 Task: Search one way flight ticket for 1 adult, 6 children, 1 infant in seat and 1 infant on lap in business from Boise: Boise Airport (boise Air Terminal) (gowen Field) to Indianapolis: Indianapolis International Airport on 8-5-2023. Choice of flights is Alaska. Number of bags: 2 carry on bags. Price is upto 30000. Outbound departure time preference is 7:15.
Action: Mouse moved to (307, 308)
Screenshot: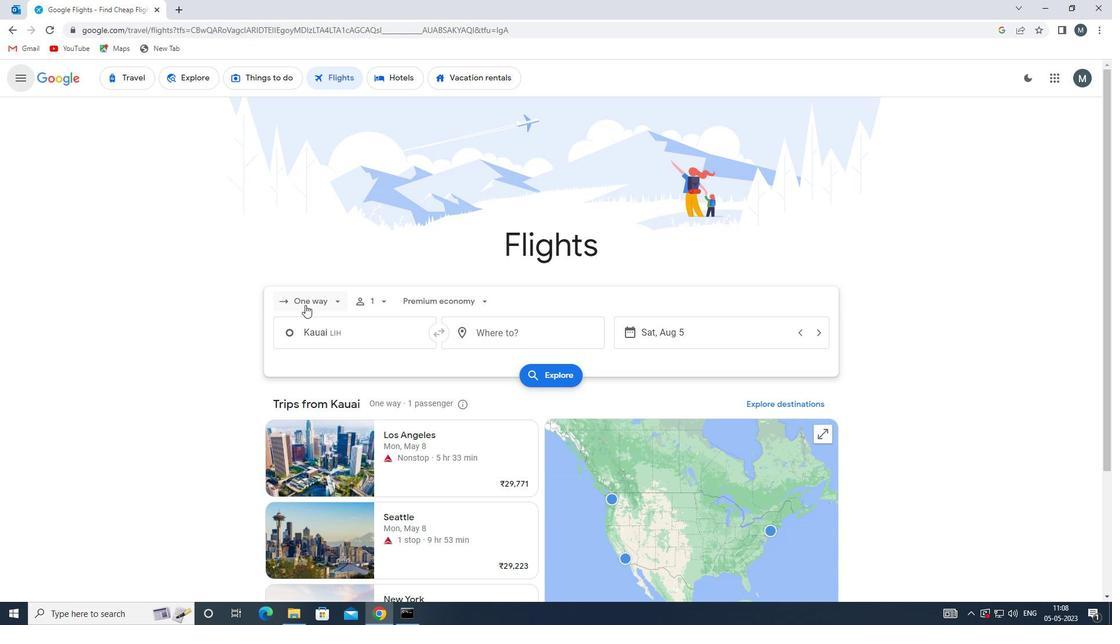 
Action: Mouse pressed left at (307, 308)
Screenshot: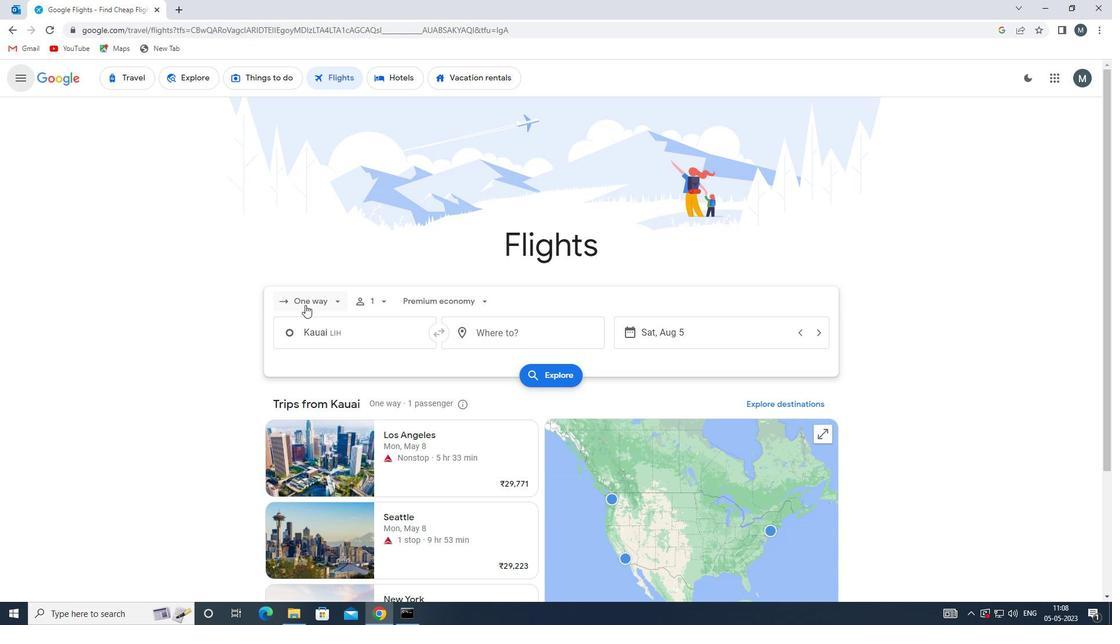 
Action: Mouse moved to (324, 354)
Screenshot: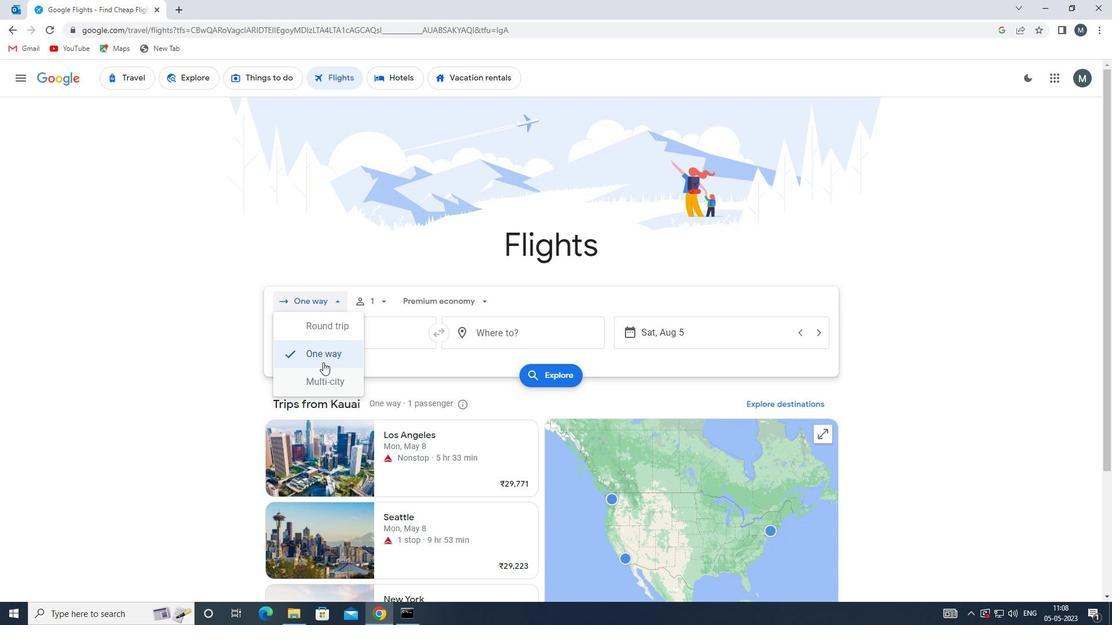 
Action: Mouse pressed left at (324, 354)
Screenshot: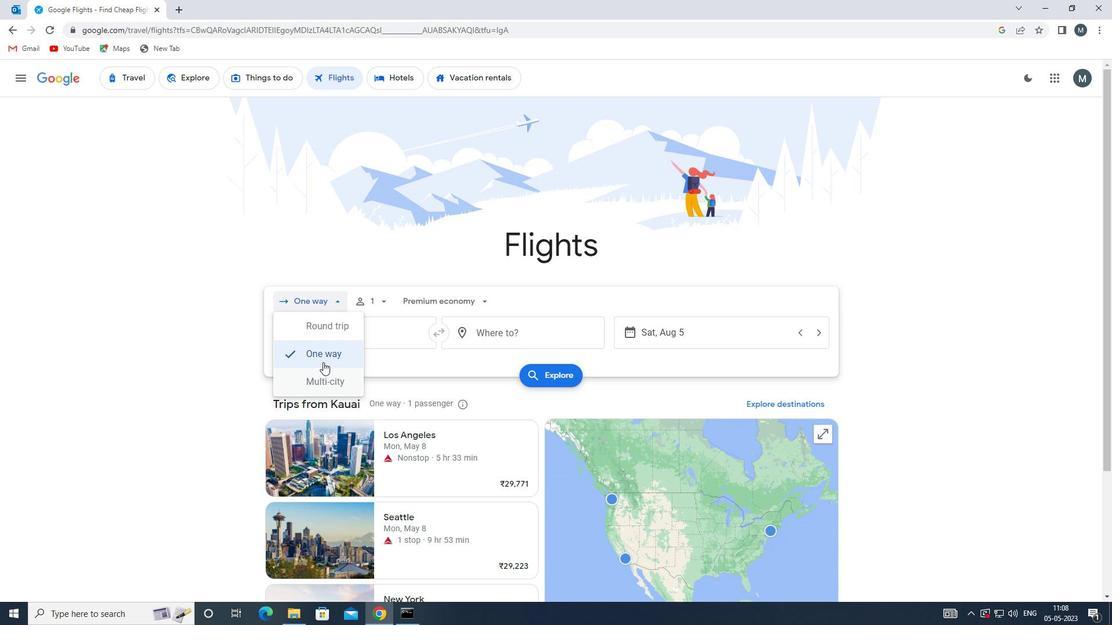
Action: Mouse moved to (374, 296)
Screenshot: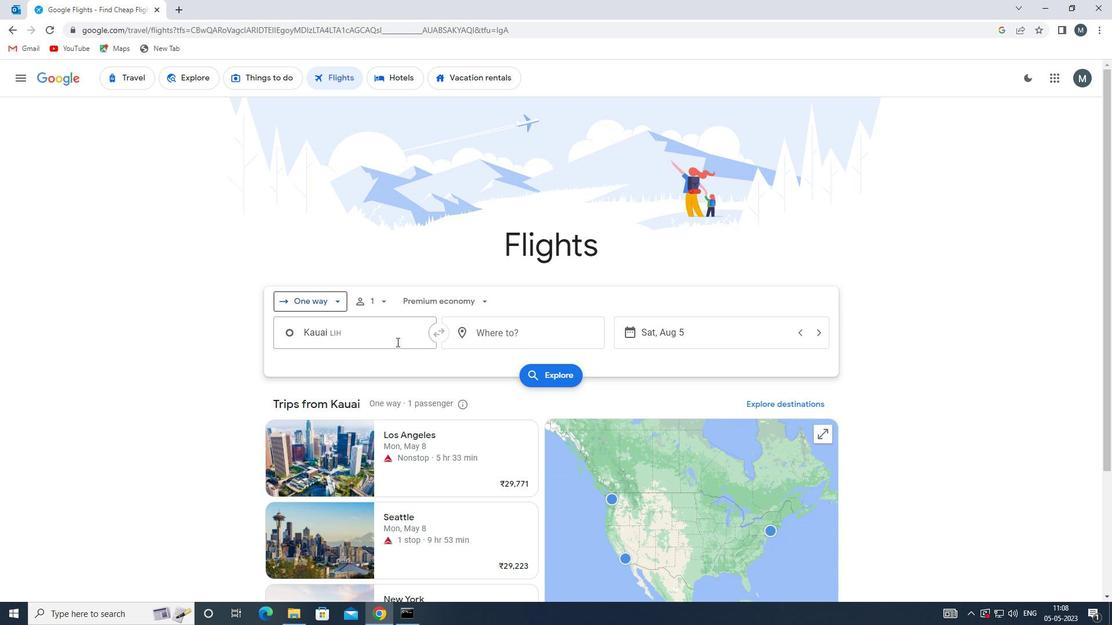 
Action: Mouse pressed left at (374, 296)
Screenshot: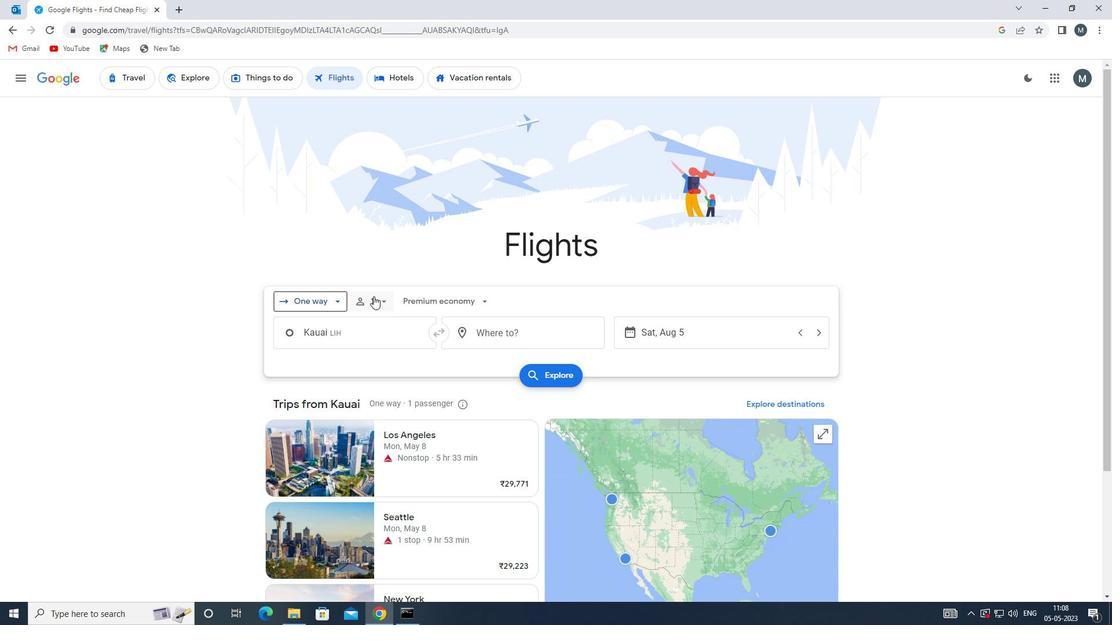 
Action: Mouse moved to (477, 360)
Screenshot: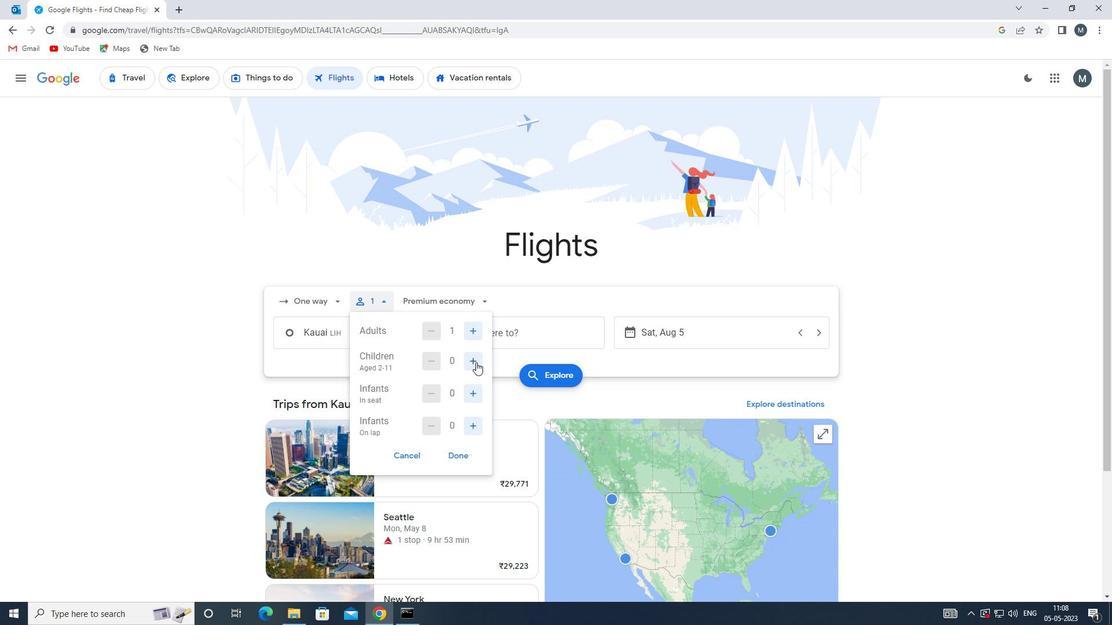 
Action: Mouse pressed left at (477, 360)
Screenshot: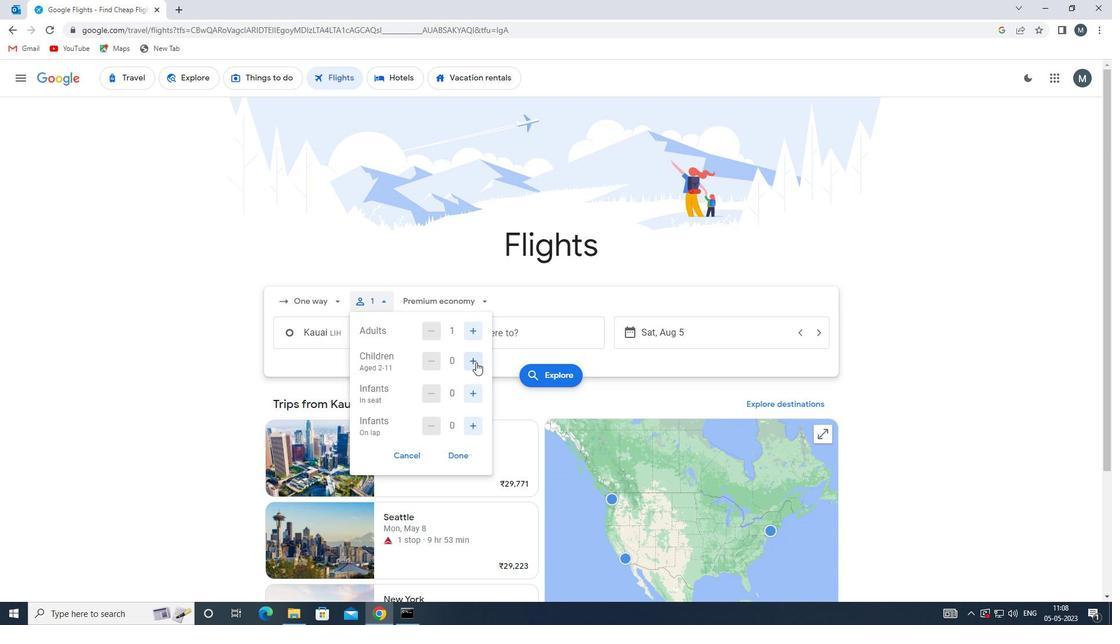 
Action: Mouse pressed left at (477, 360)
Screenshot: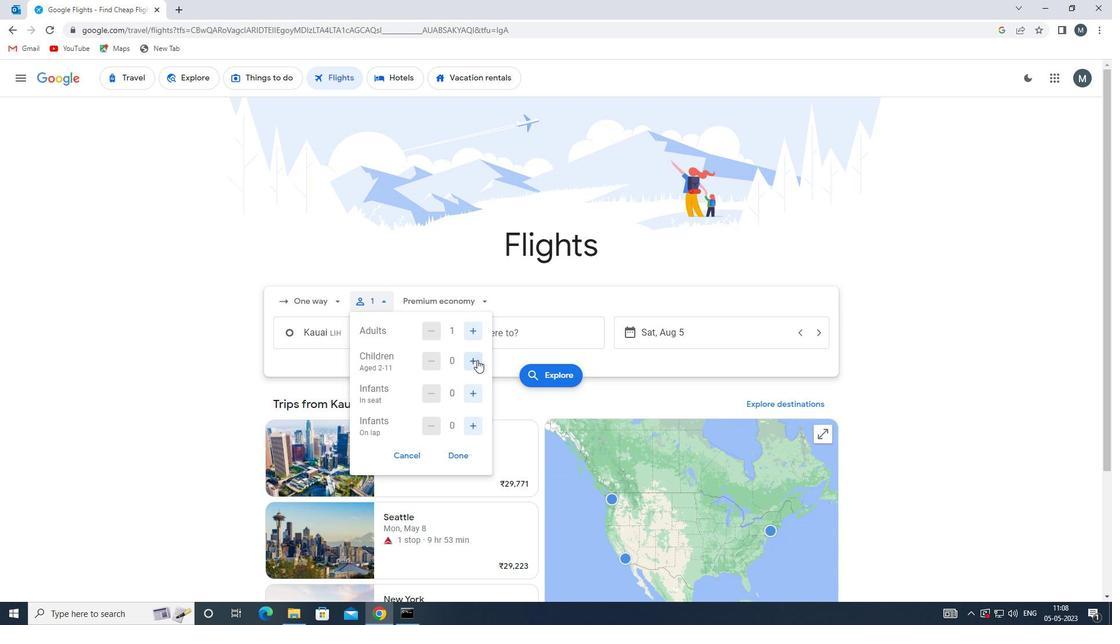 
Action: Mouse pressed left at (477, 360)
Screenshot: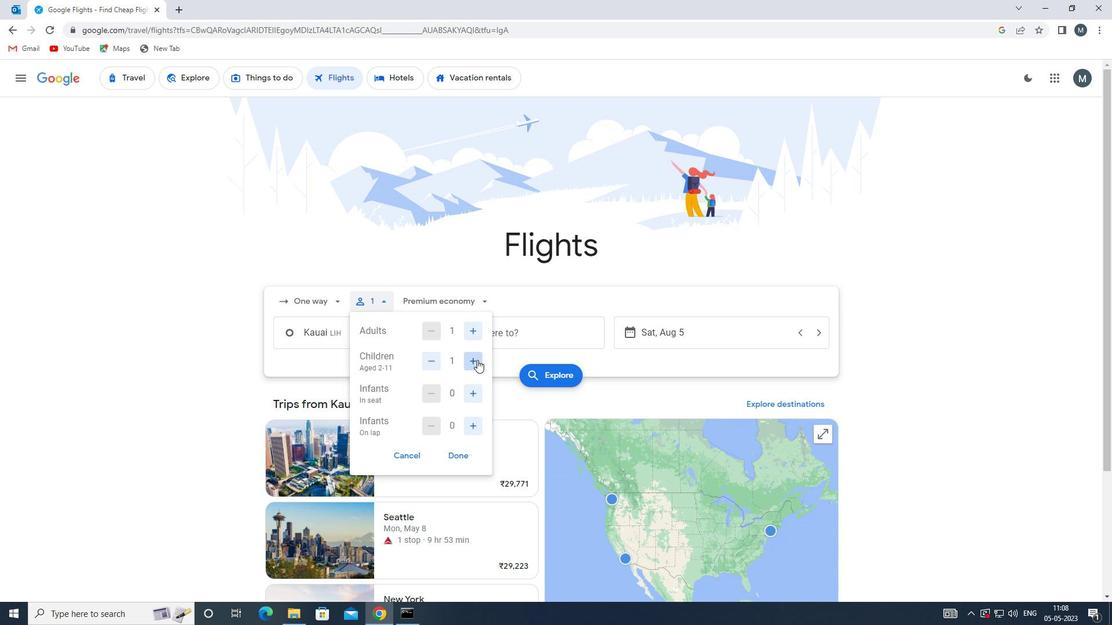 
Action: Mouse pressed left at (477, 360)
Screenshot: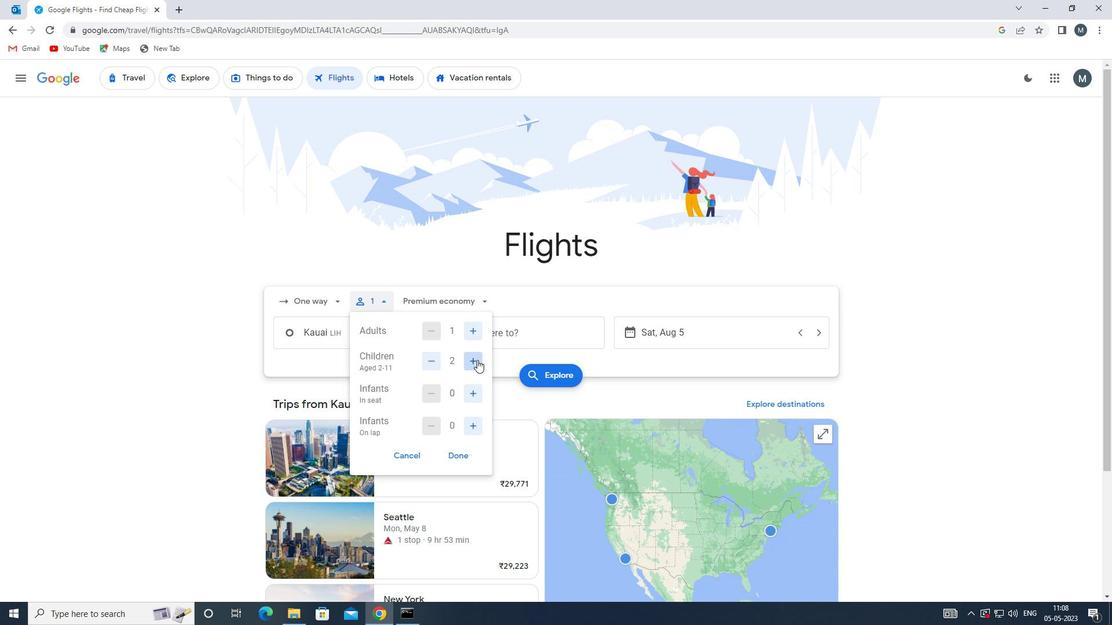 
Action: Mouse pressed left at (477, 360)
Screenshot: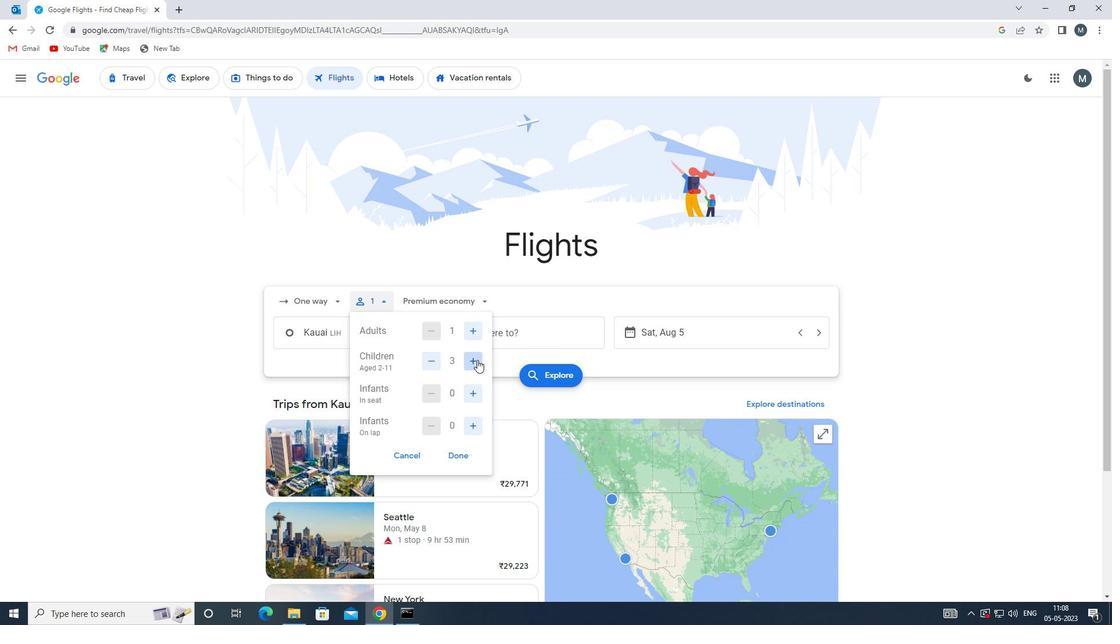 
Action: Mouse pressed left at (477, 360)
Screenshot: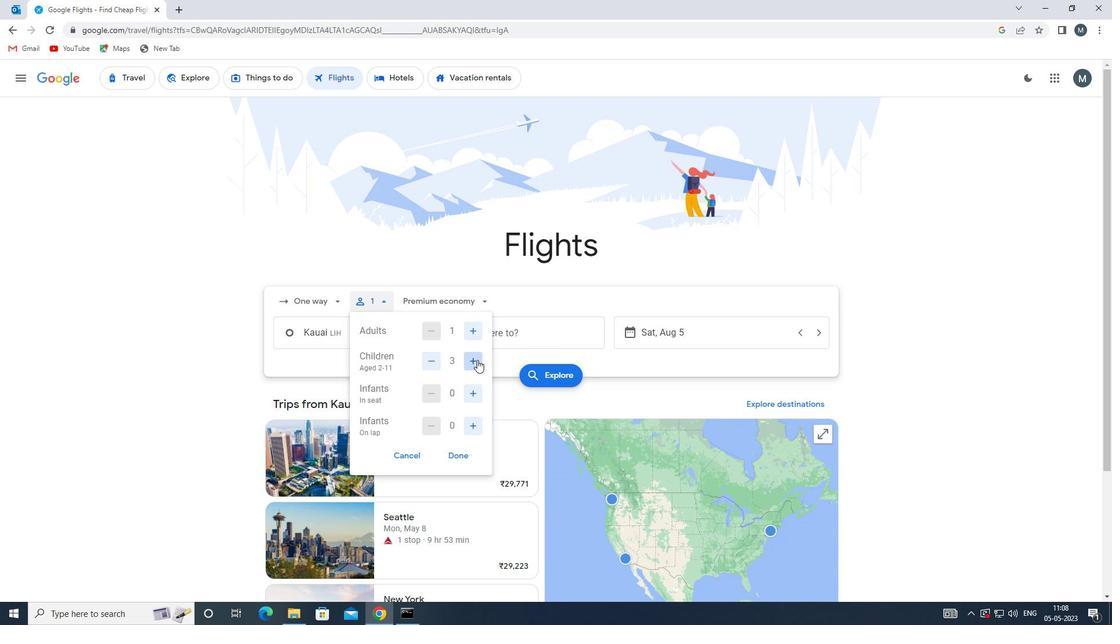
Action: Mouse moved to (478, 391)
Screenshot: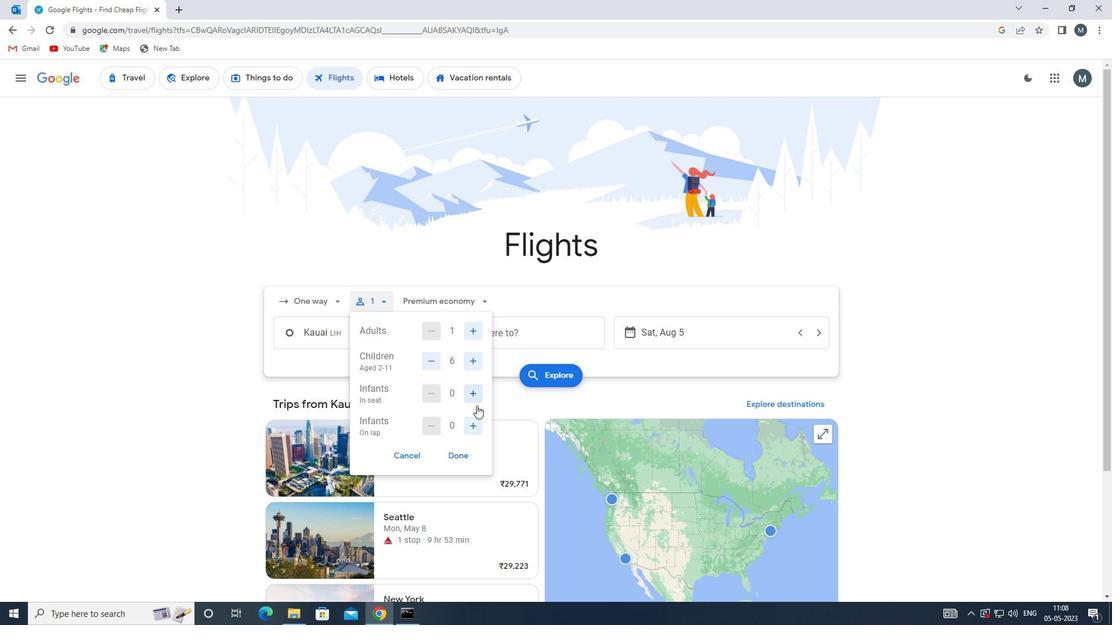 
Action: Mouse pressed left at (478, 391)
Screenshot: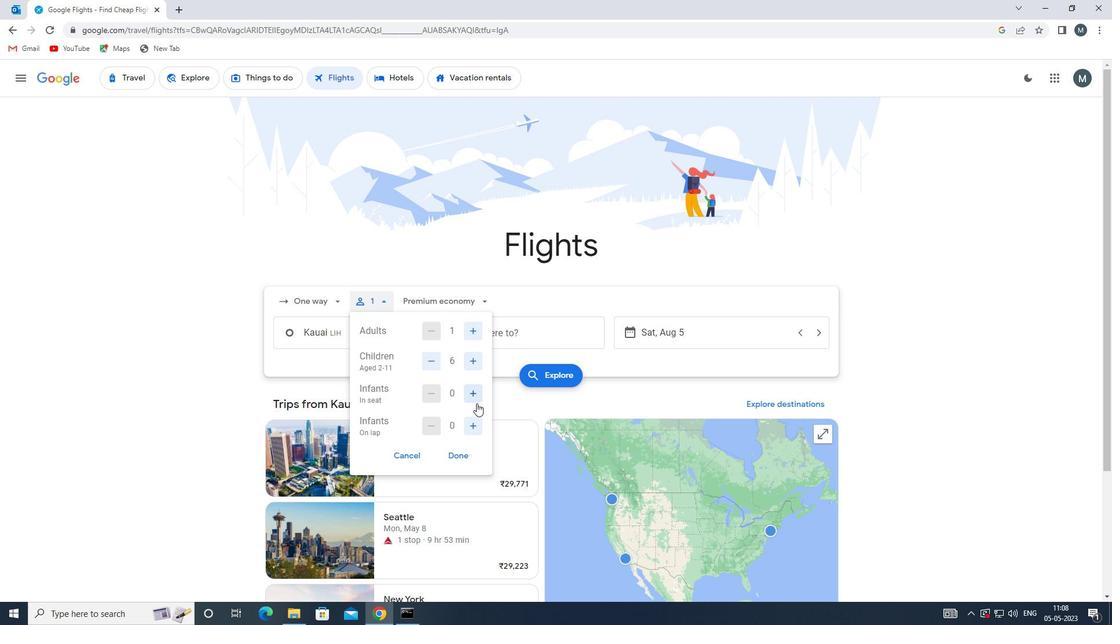 
Action: Mouse moved to (472, 427)
Screenshot: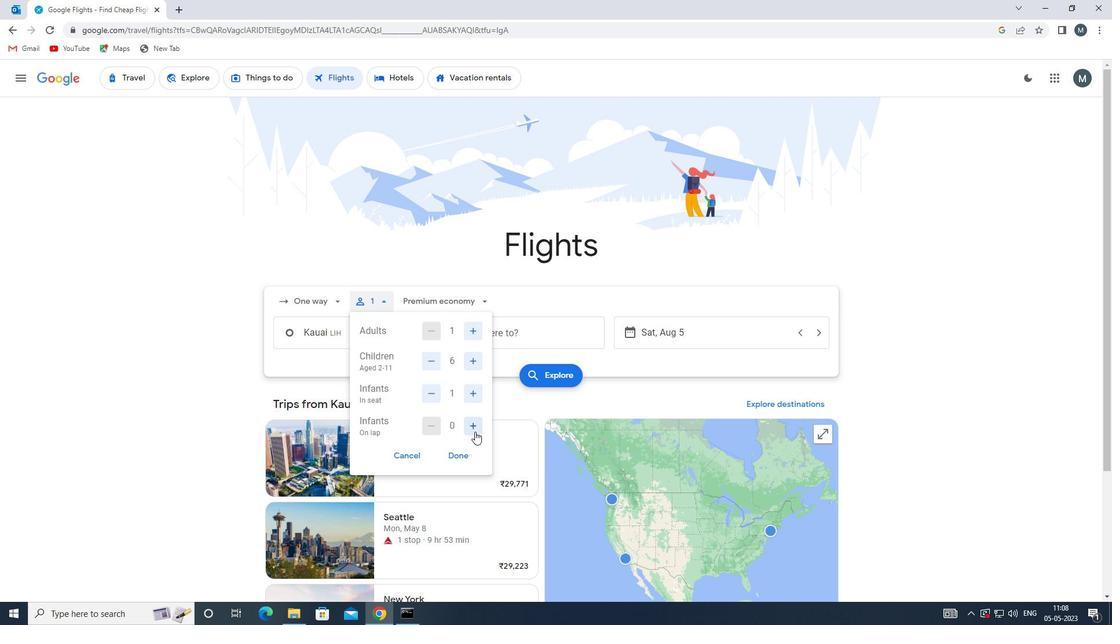 
Action: Mouse pressed left at (472, 427)
Screenshot: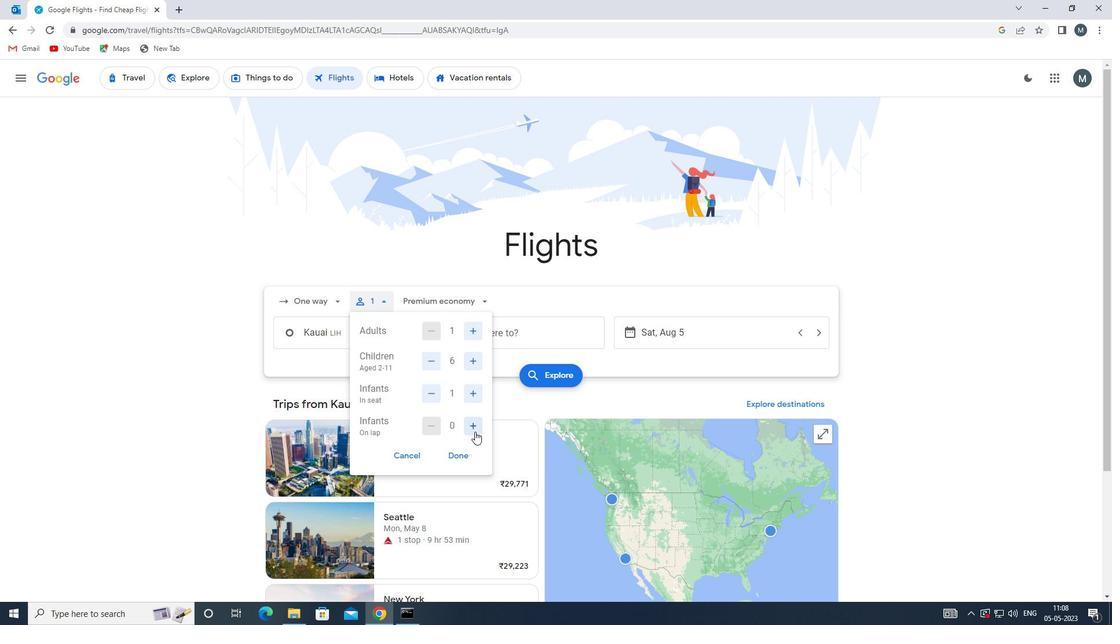
Action: Mouse moved to (460, 456)
Screenshot: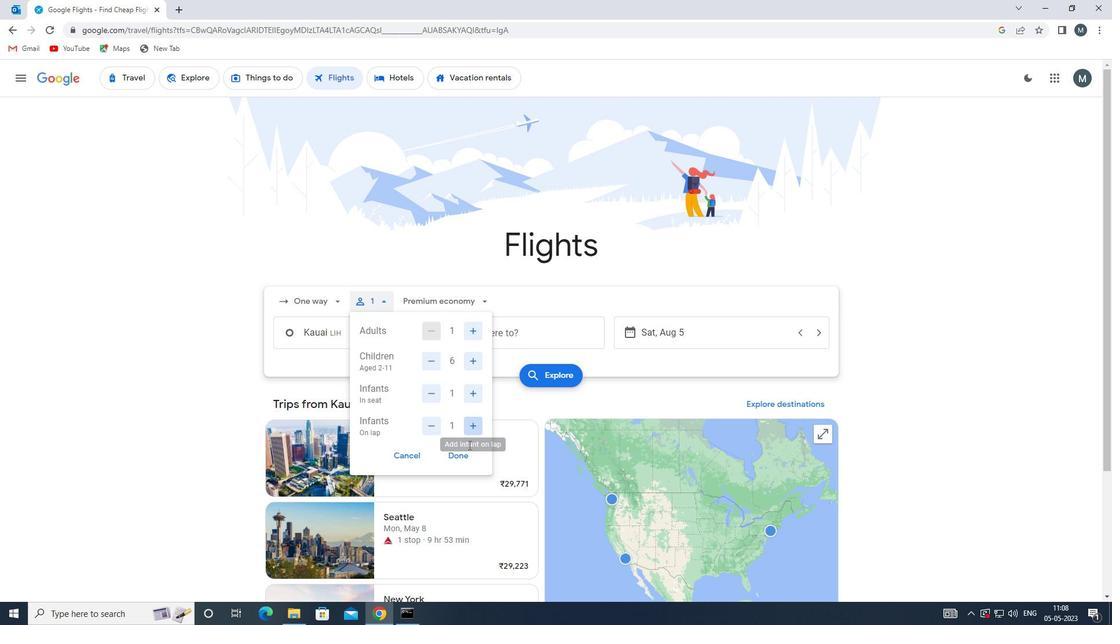 
Action: Mouse pressed left at (460, 456)
Screenshot: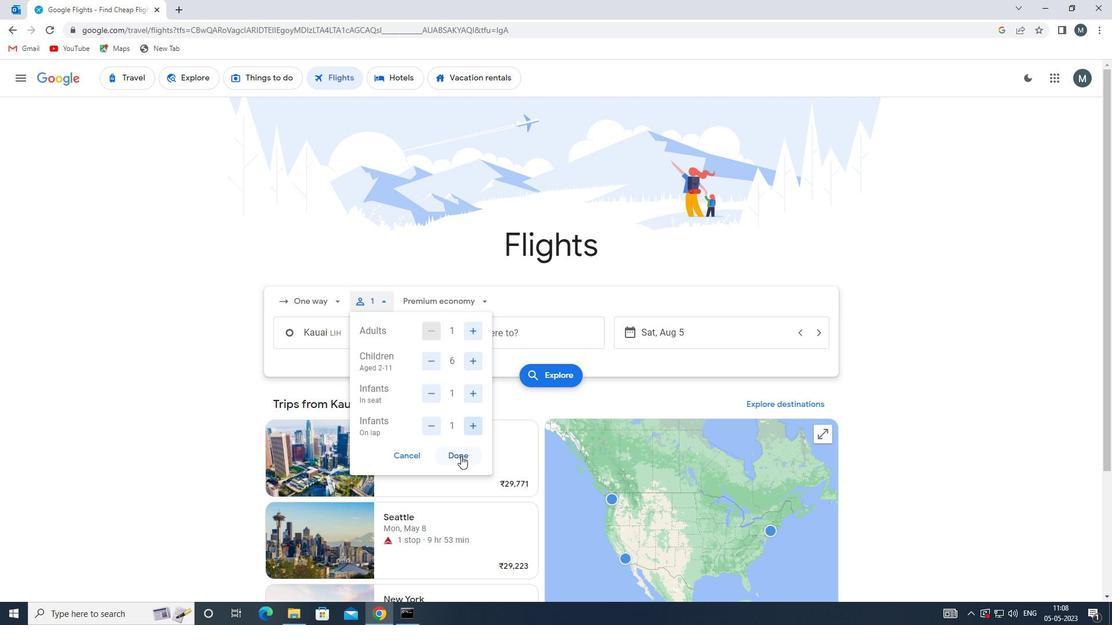 
Action: Mouse moved to (446, 297)
Screenshot: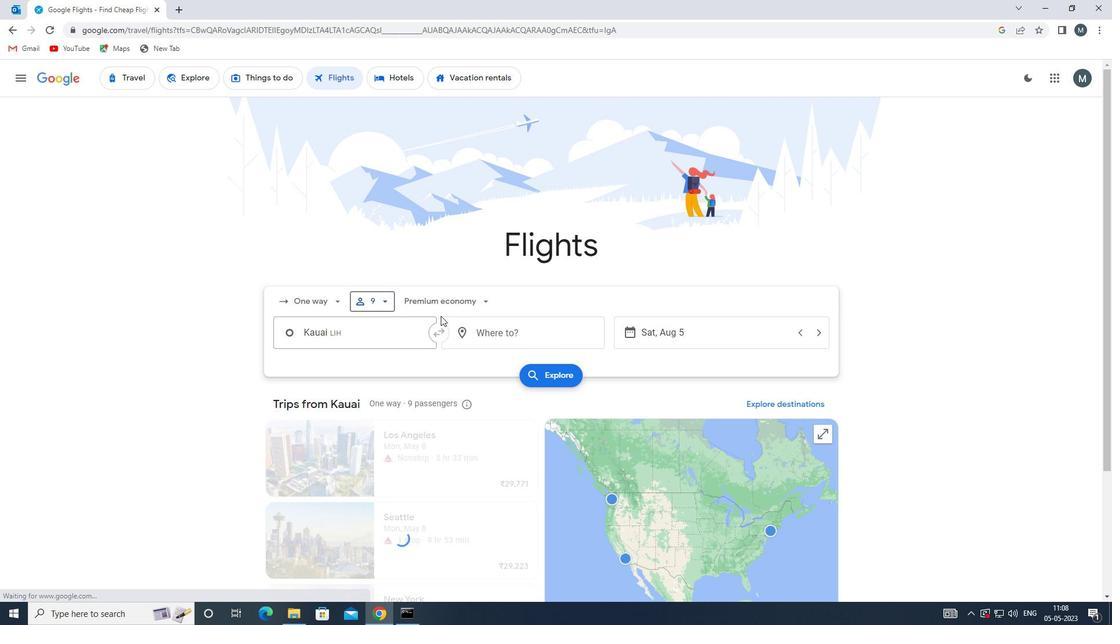
Action: Mouse pressed left at (446, 297)
Screenshot: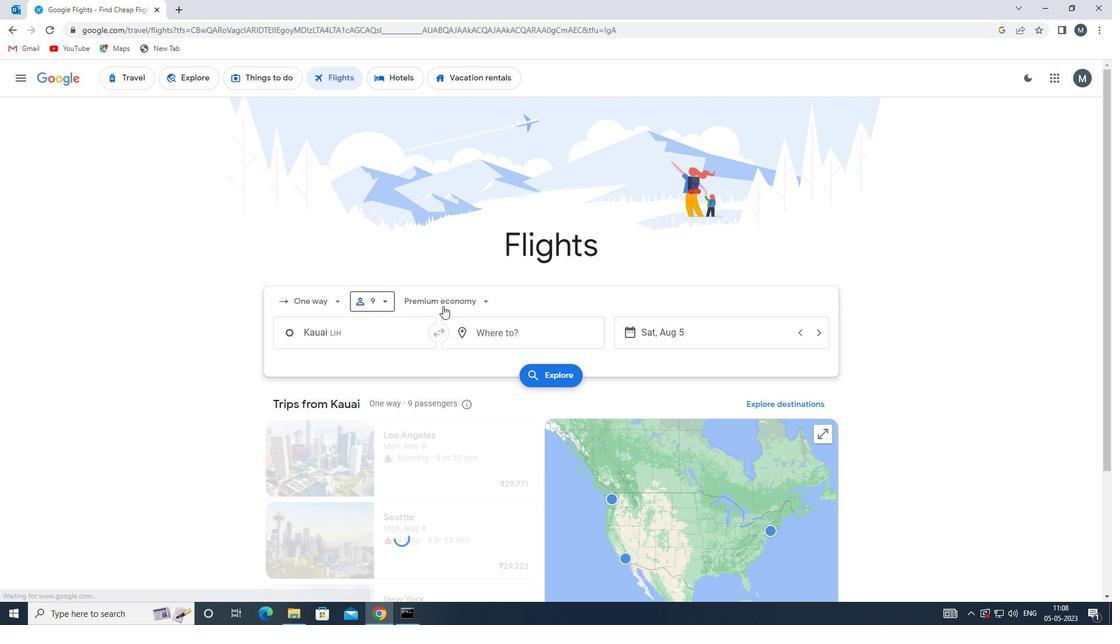 
Action: Mouse moved to (454, 380)
Screenshot: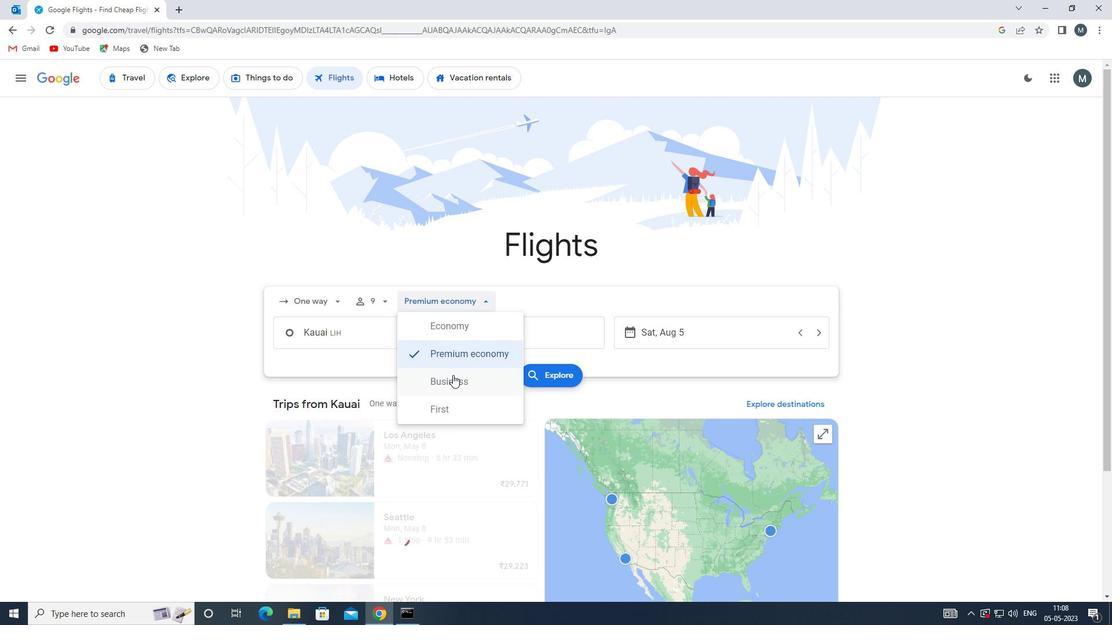 
Action: Mouse pressed left at (454, 380)
Screenshot: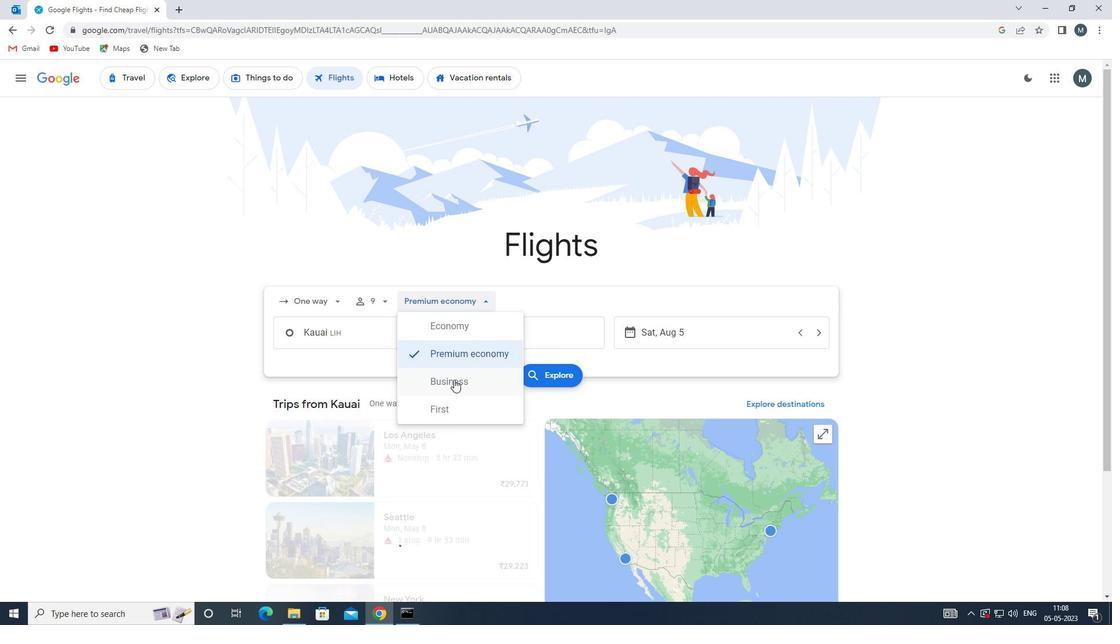 
Action: Mouse moved to (333, 330)
Screenshot: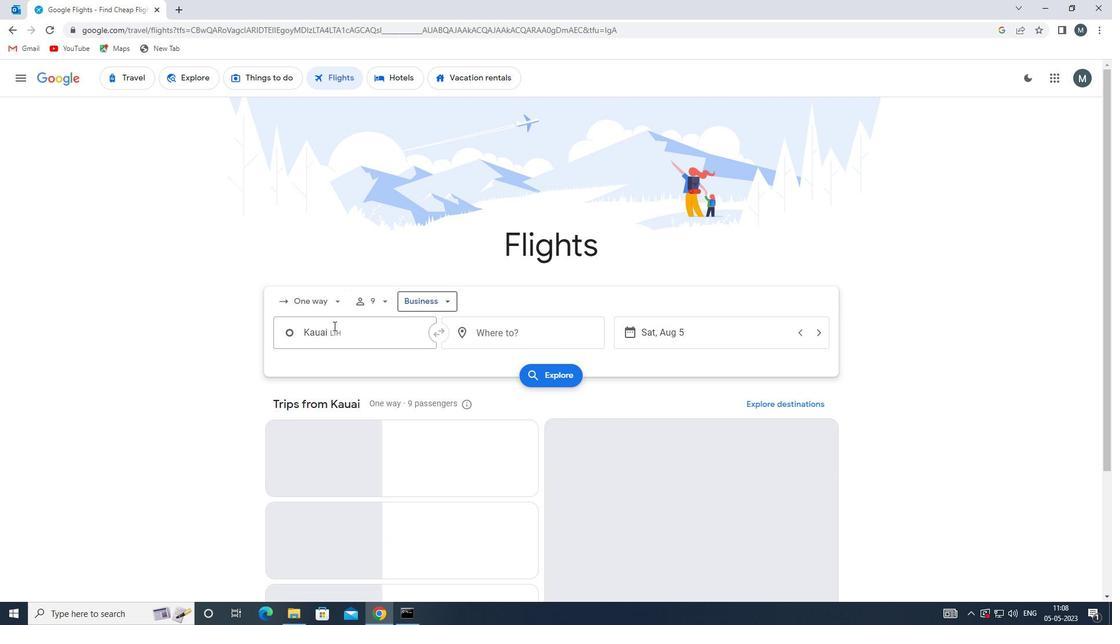 
Action: Mouse pressed left at (333, 330)
Screenshot: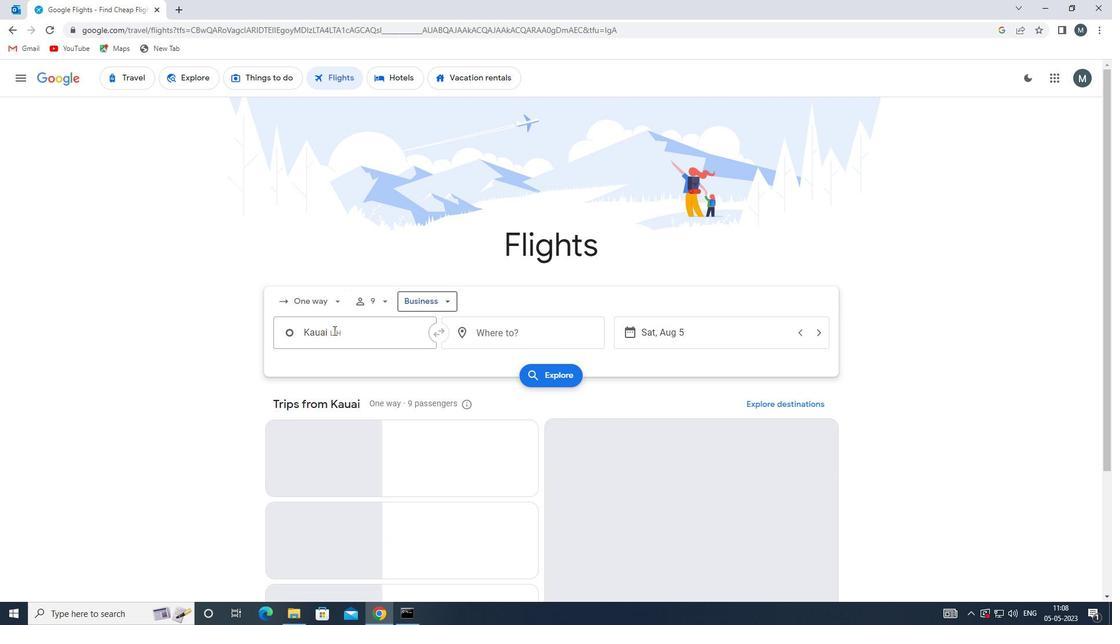 
Action: Key pressed boi
Screenshot: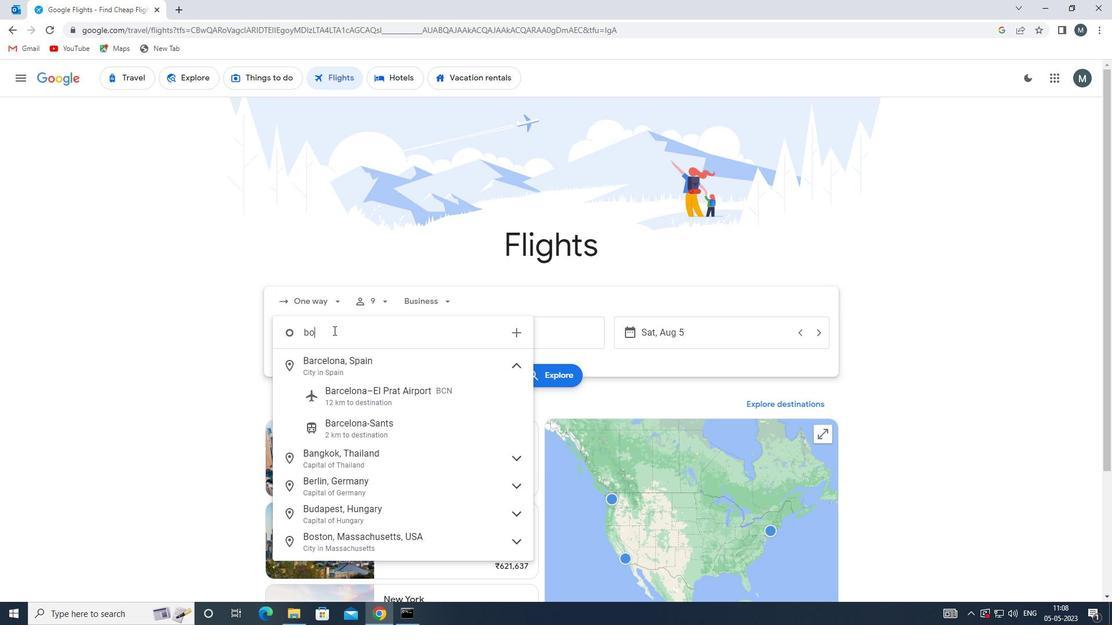
Action: Mouse moved to (346, 365)
Screenshot: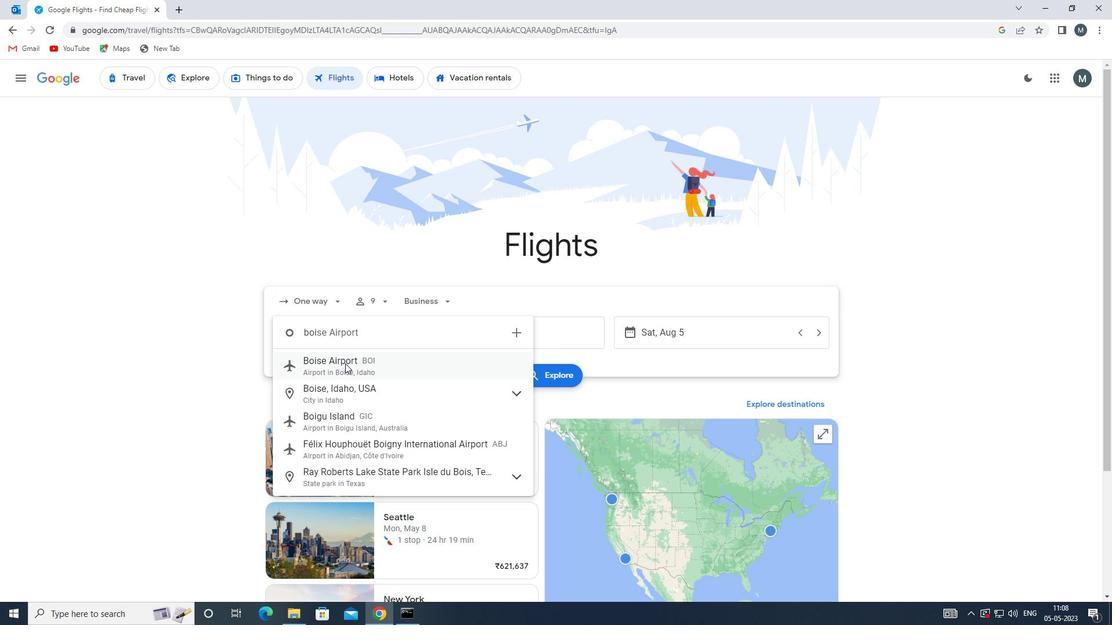 
Action: Mouse pressed left at (346, 365)
Screenshot: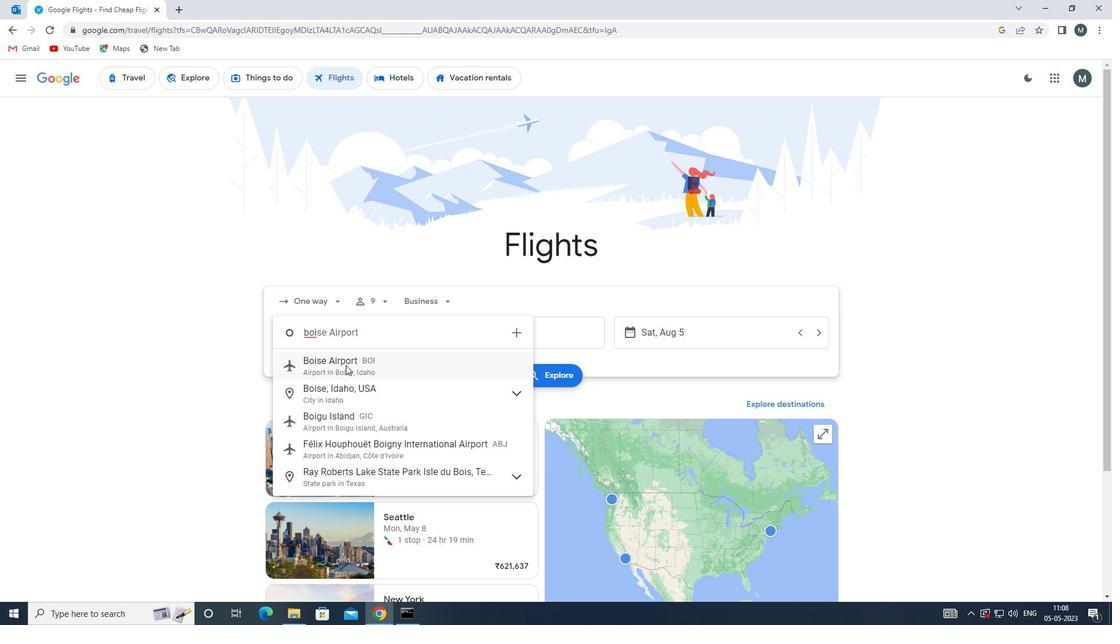 
Action: Mouse moved to (471, 332)
Screenshot: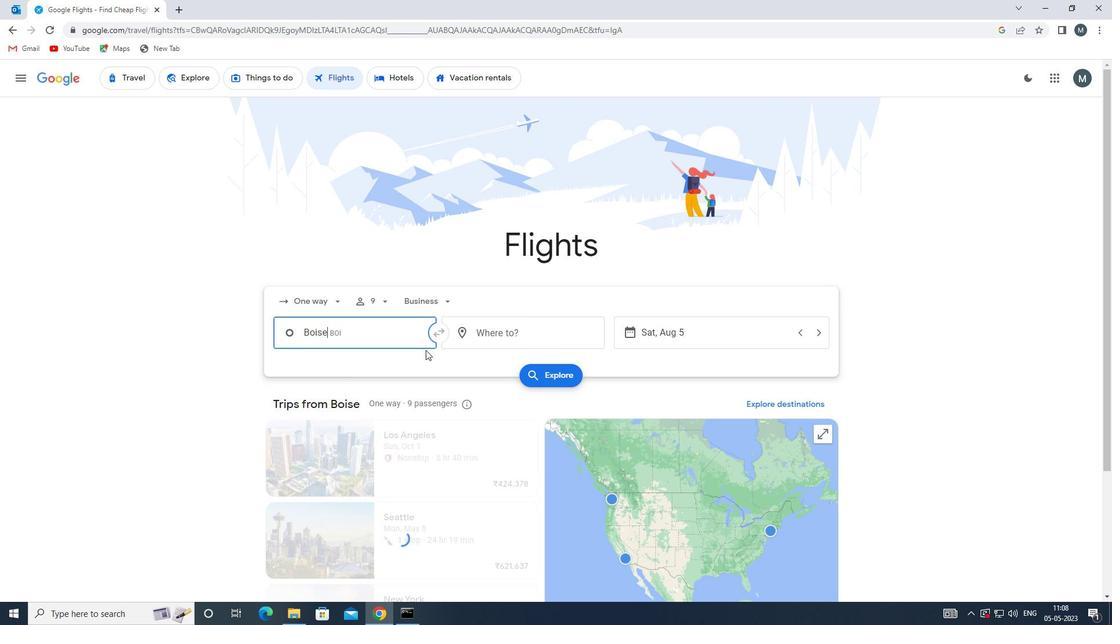 
Action: Mouse pressed left at (471, 332)
Screenshot: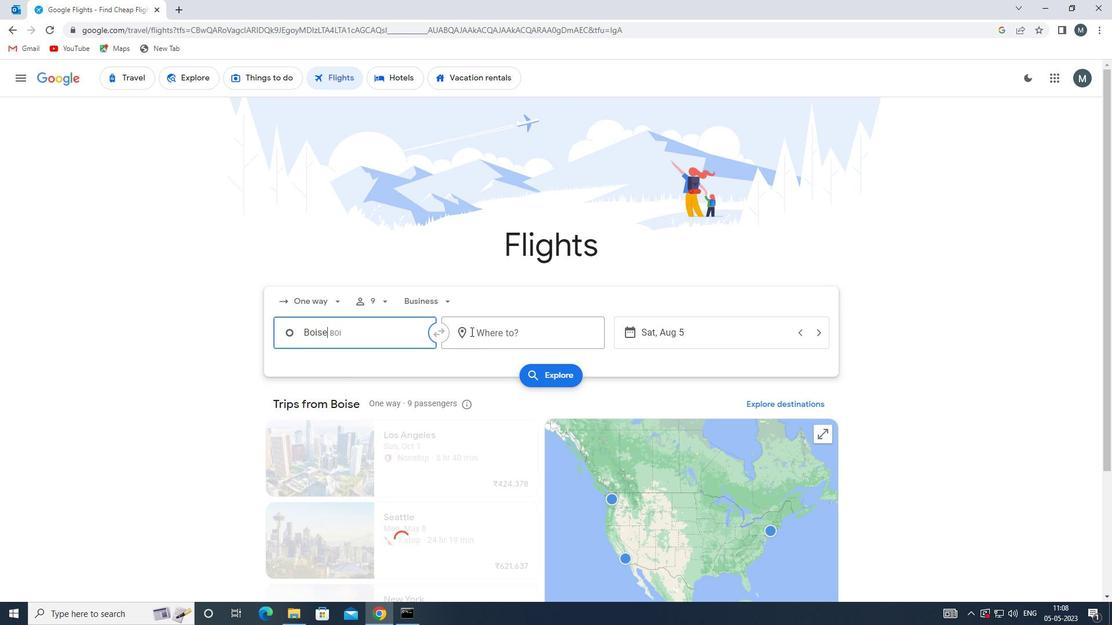 
Action: Mouse moved to (471, 332)
Screenshot: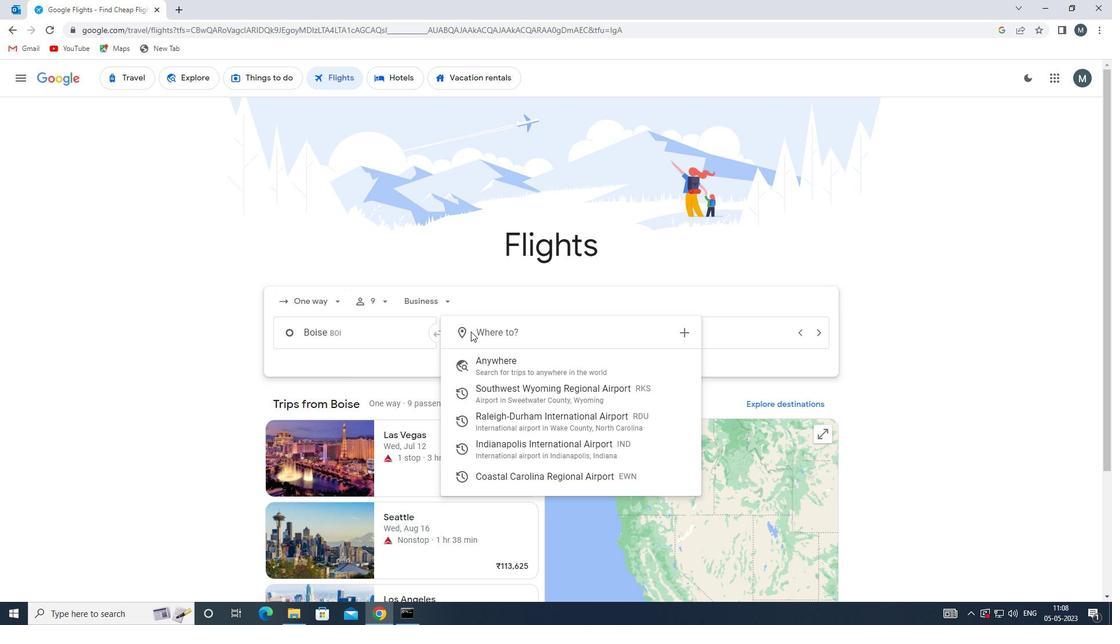 
Action: Key pressed ind
Screenshot: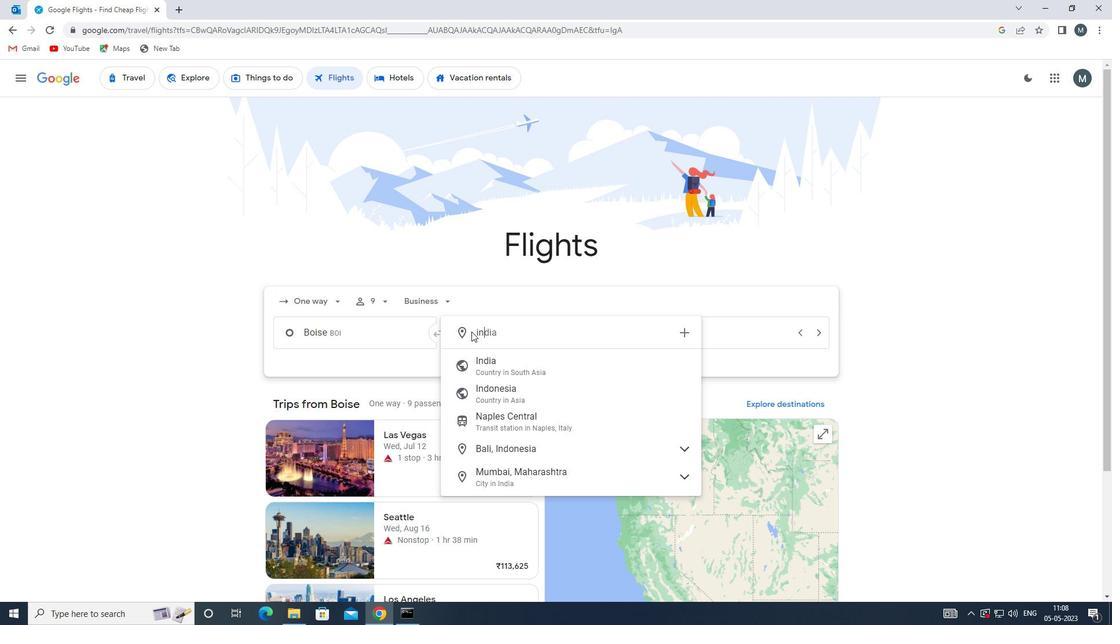 
Action: Mouse moved to (516, 364)
Screenshot: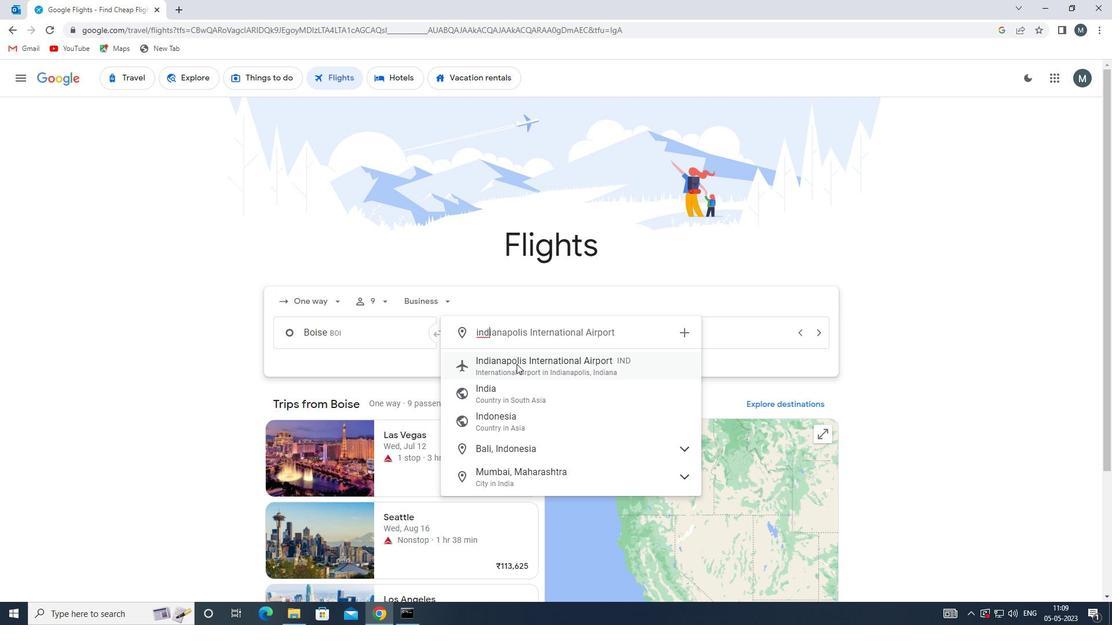 
Action: Mouse pressed left at (516, 364)
Screenshot: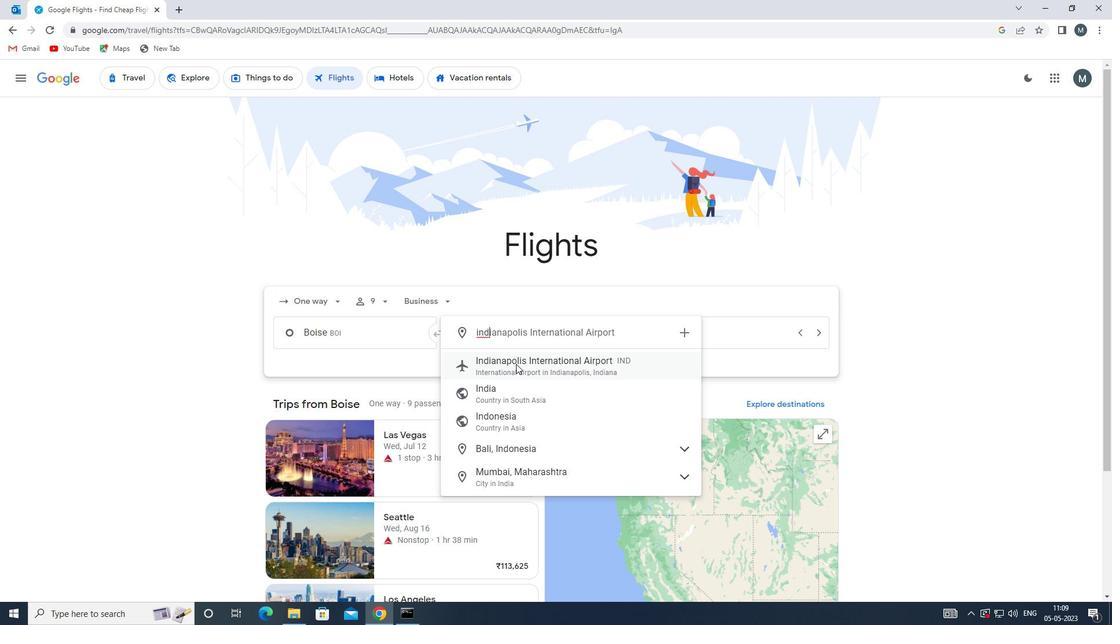 
Action: Mouse moved to (660, 332)
Screenshot: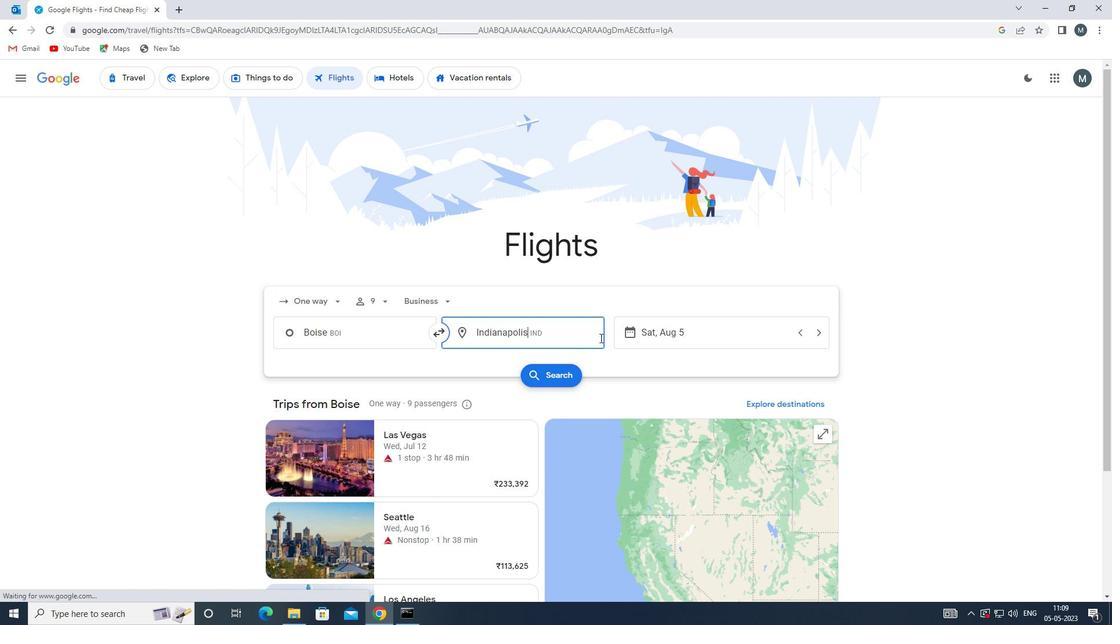 
Action: Mouse pressed left at (660, 332)
Screenshot: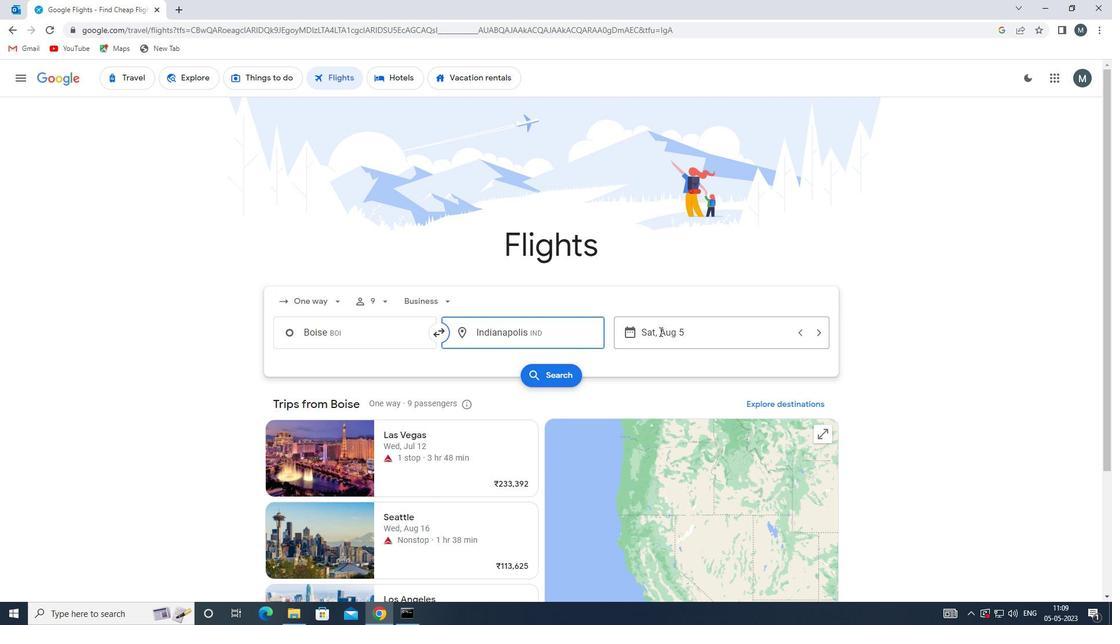 
Action: Mouse moved to (586, 397)
Screenshot: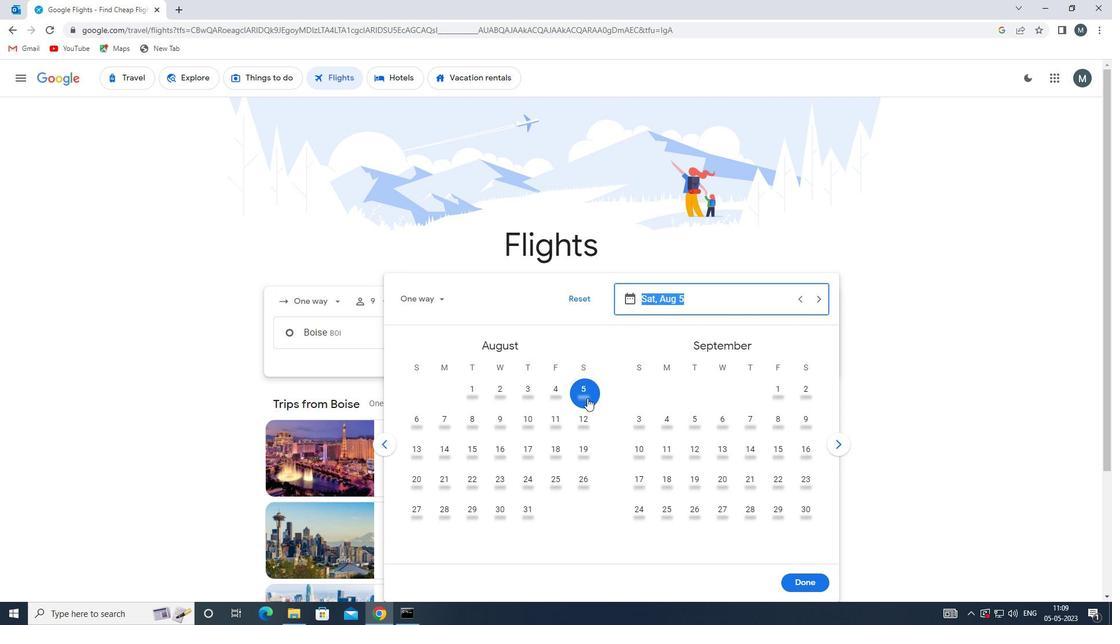
Action: Mouse pressed left at (586, 397)
Screenshot: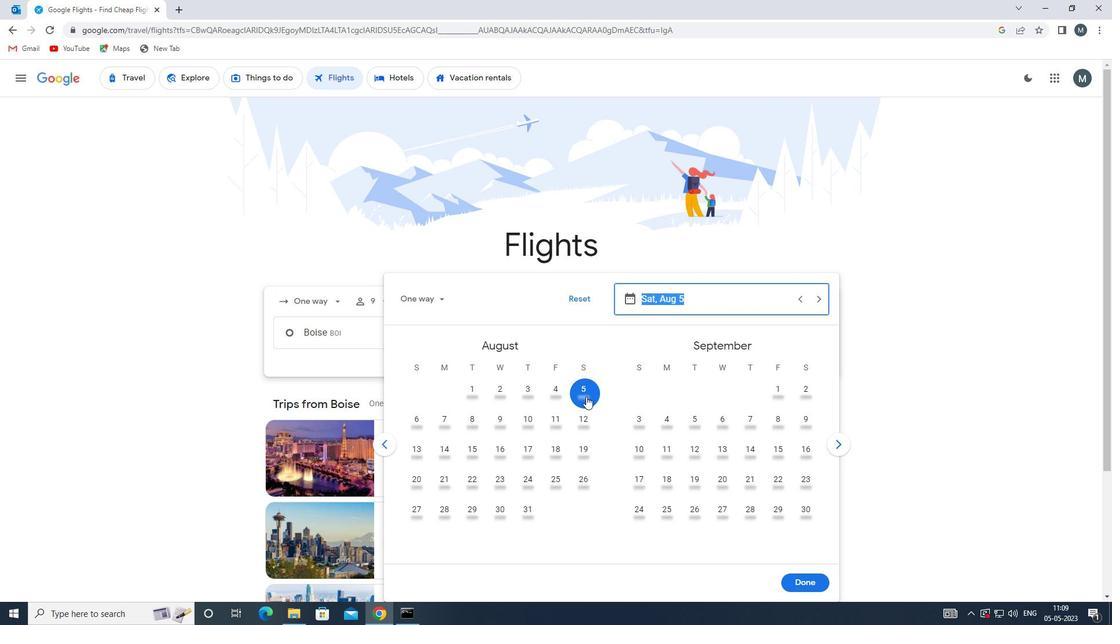 
Action: Mouse moved to (794, 580)
Screenshot: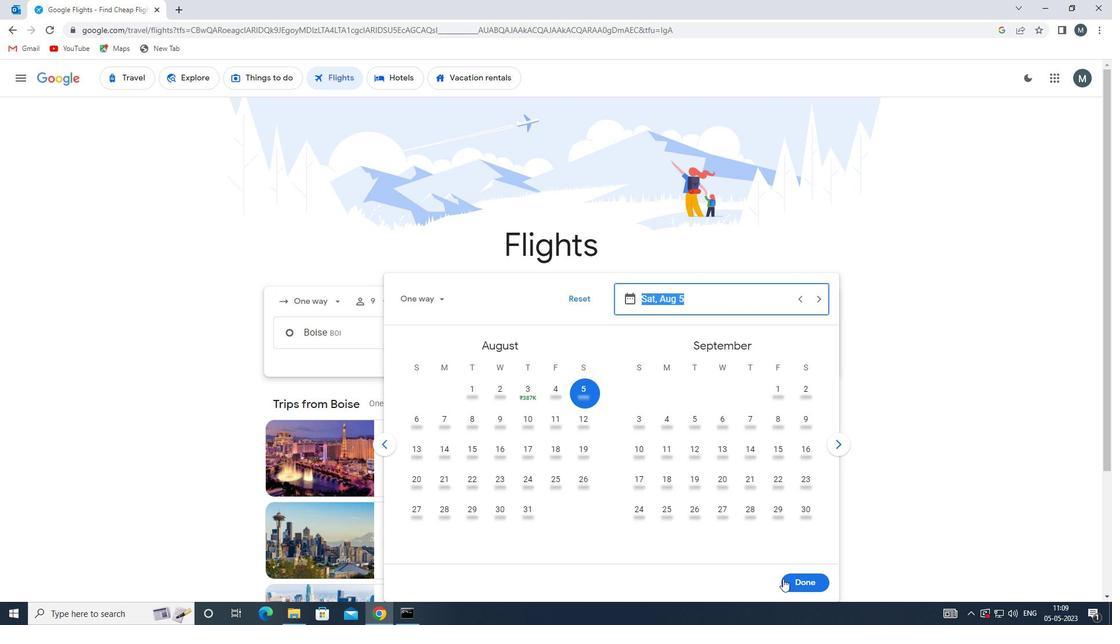 
Action: Mouse pressed left at (794, 580)
Screenshot: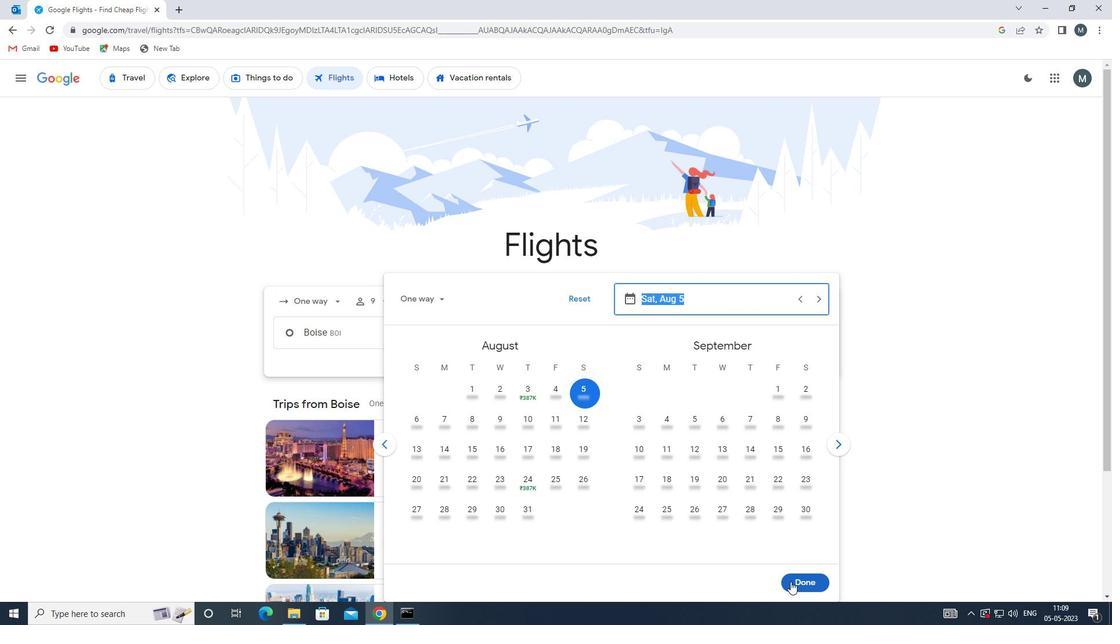 
Action: Mouse moved to (529, 374)
Screenshot: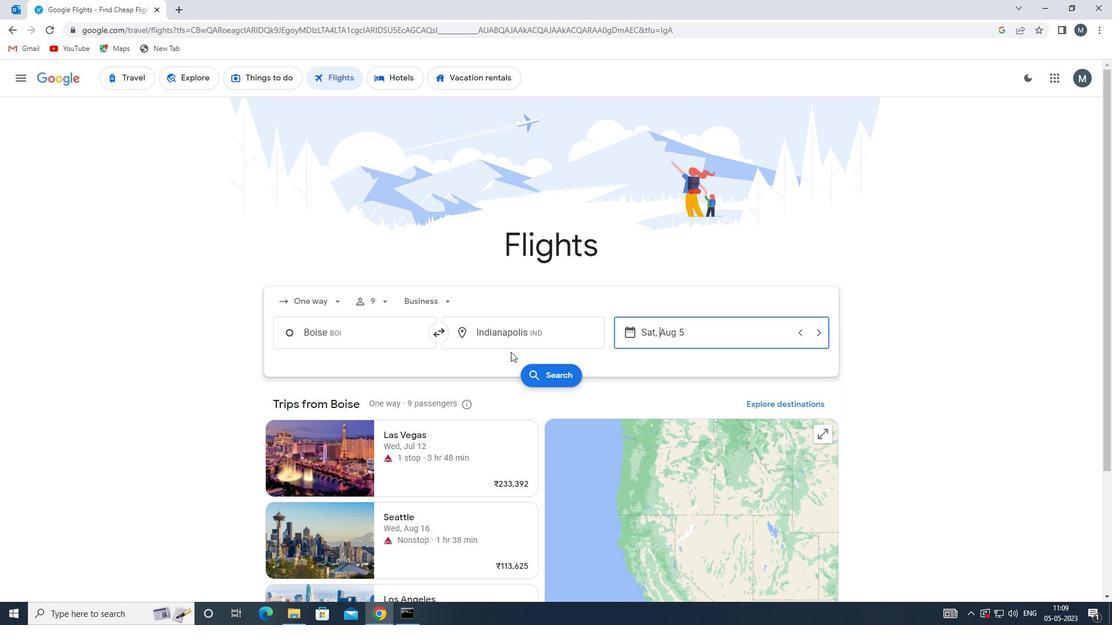 
Action: Mouse pressed left at (529, 374)
Screenshot: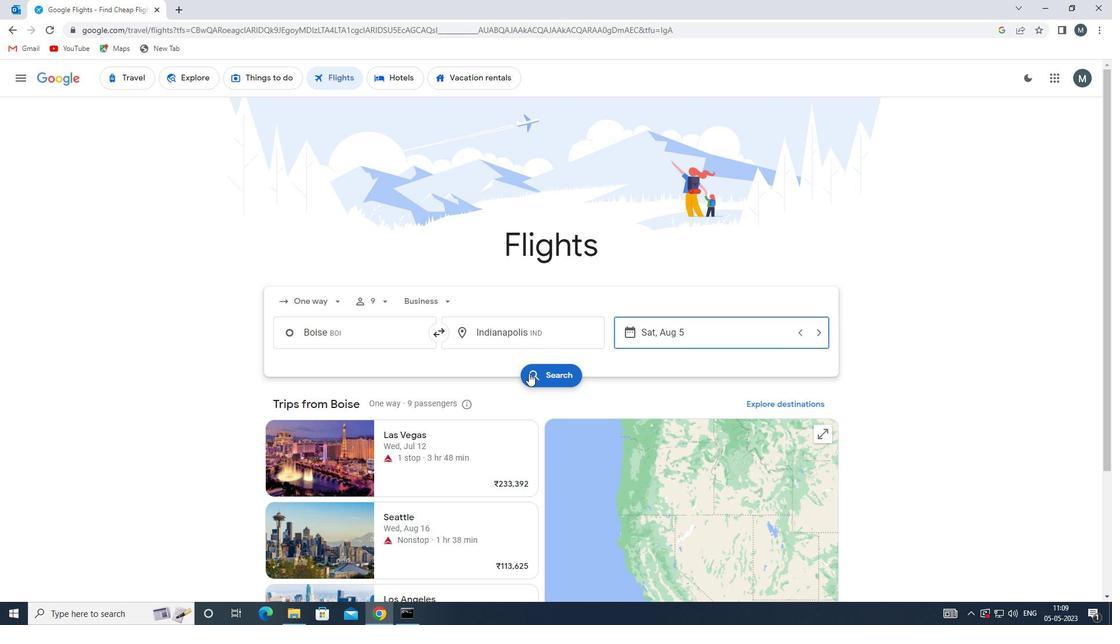 
Action: Mouse moved to (274, 189)
Screenshot: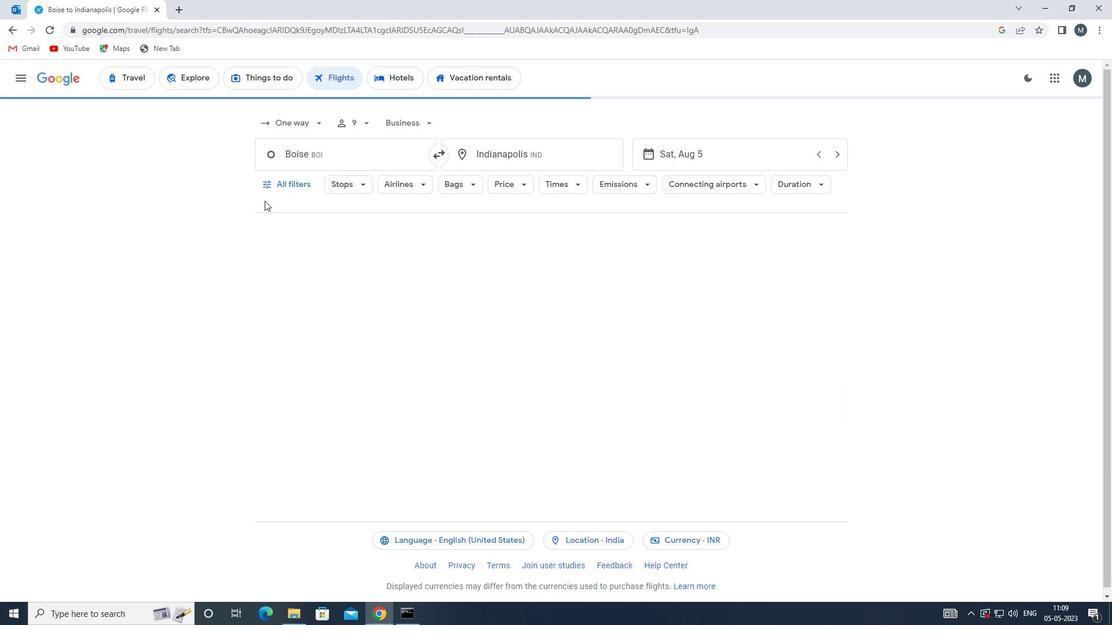 
Action: Mouse pressed left at (274, 189)
Screenshot: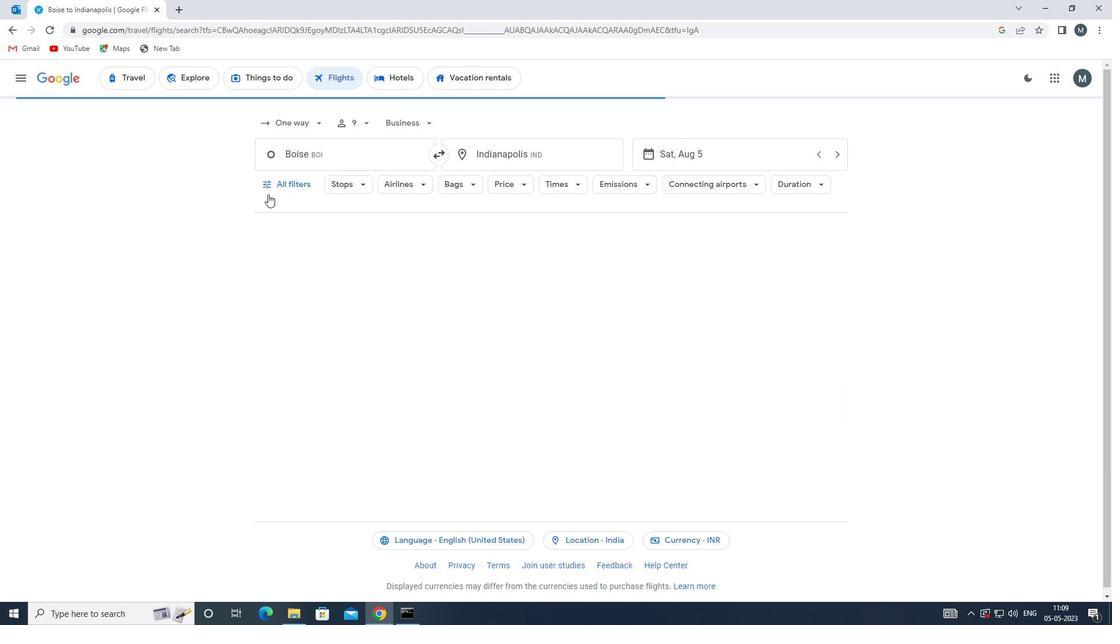 
Action: Mouse moved to (398, 352)
Screenshot: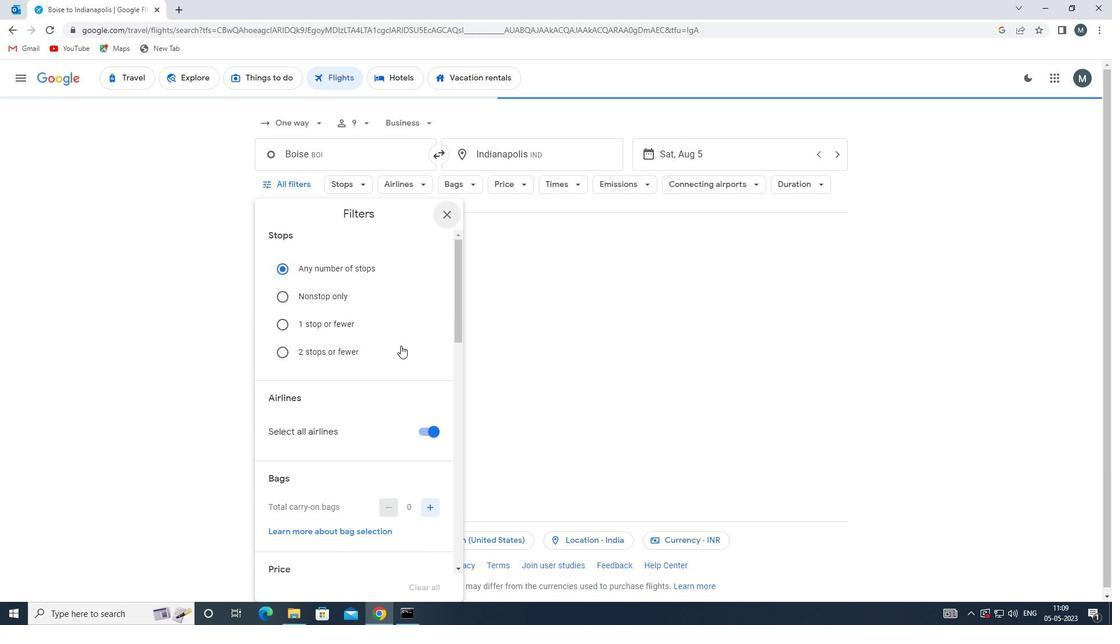 
Action: Mouse scrolled (398, 351) with delta (0, 0)
Screenshot: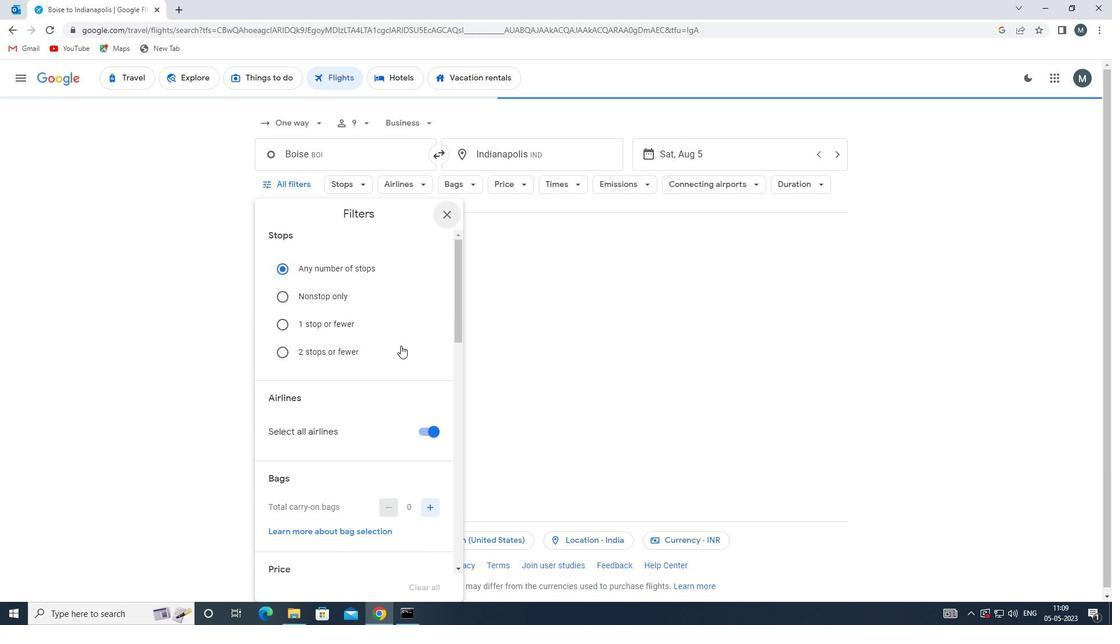 
Action: Mouse moved to (395, 357)
Screenshot: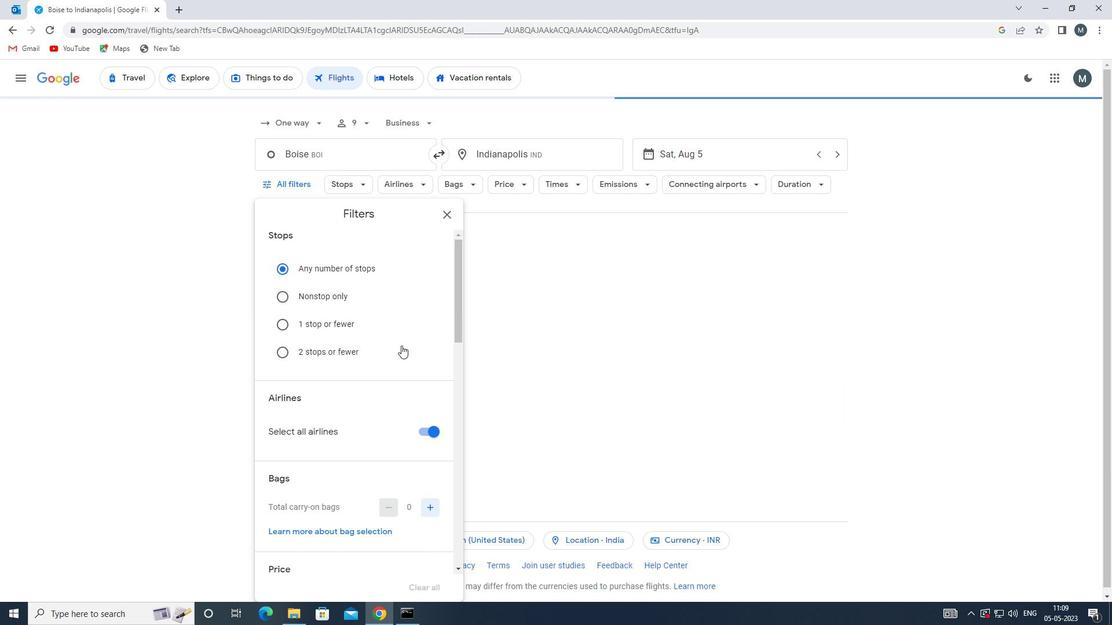 
Action: Mouse scrolled (395, 357) with delta (0, 0)
Screenshot: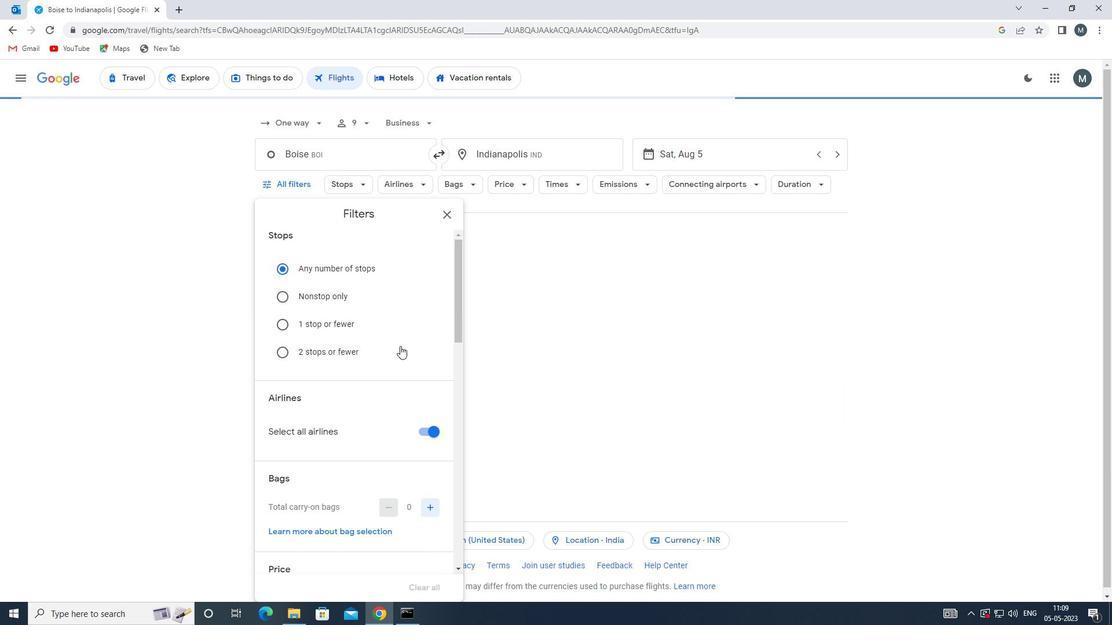 
Action: Mouse moved to (424, 316)
Screenshot: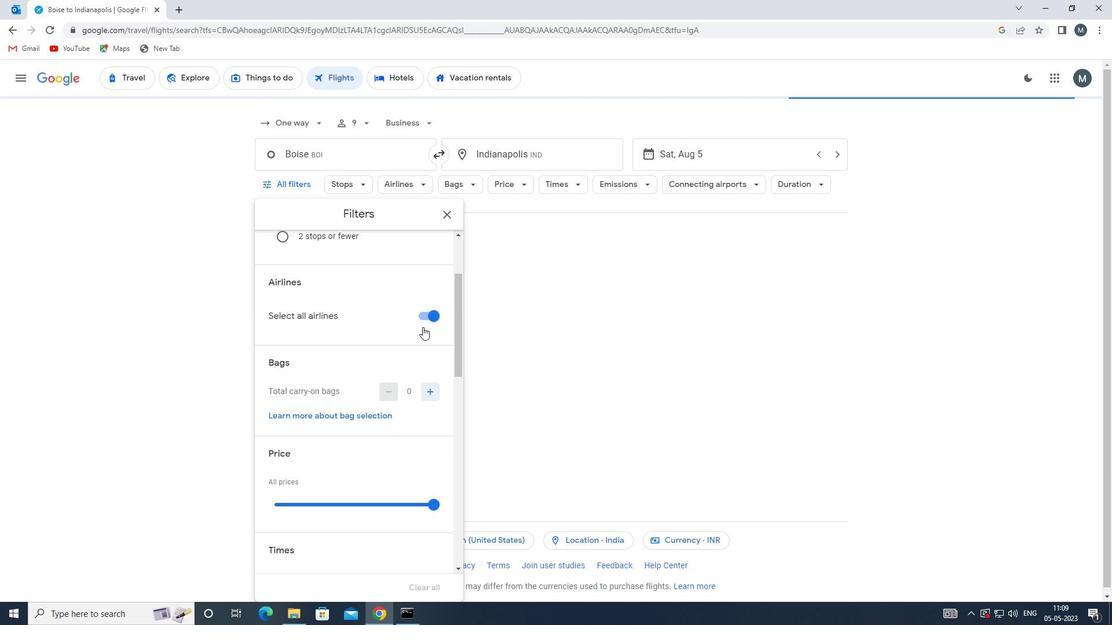 
Action: Mouse pressed left at (424, 316)
Screenshot: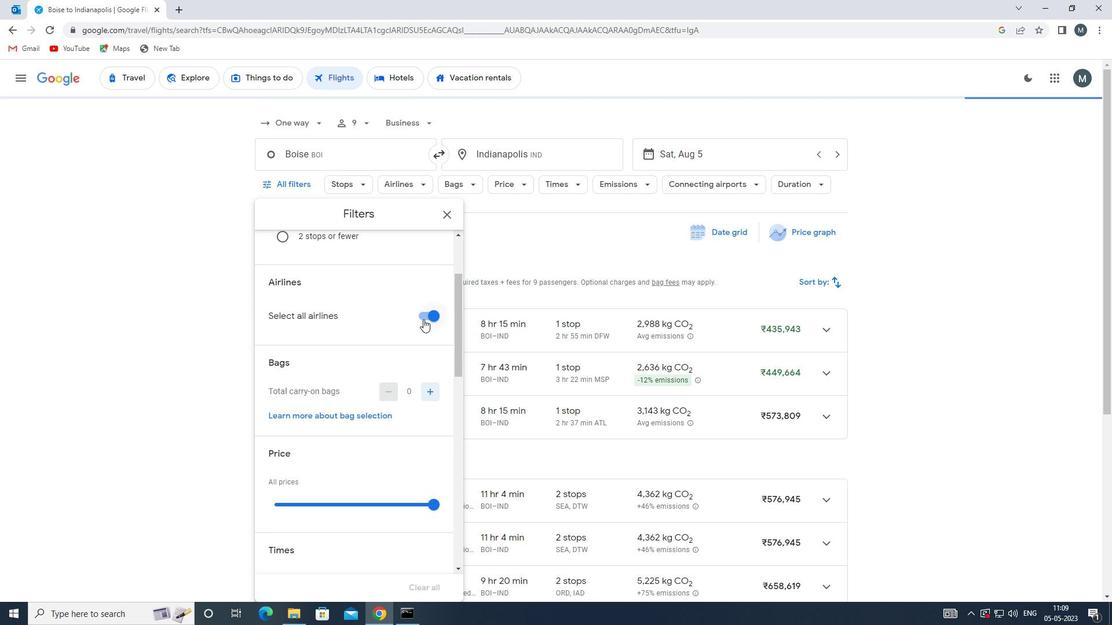 
Action: Mouse moved to (377, 390)
Screenshot: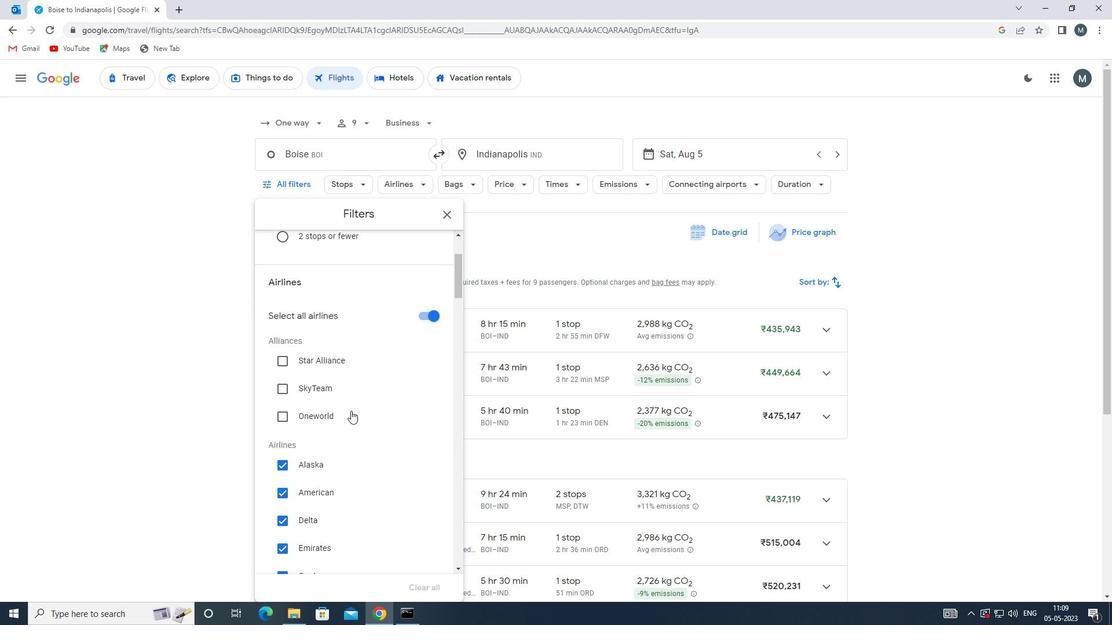 
Action: Mouse scrolled (377, 390) with delta (0, 0)
Screenshot: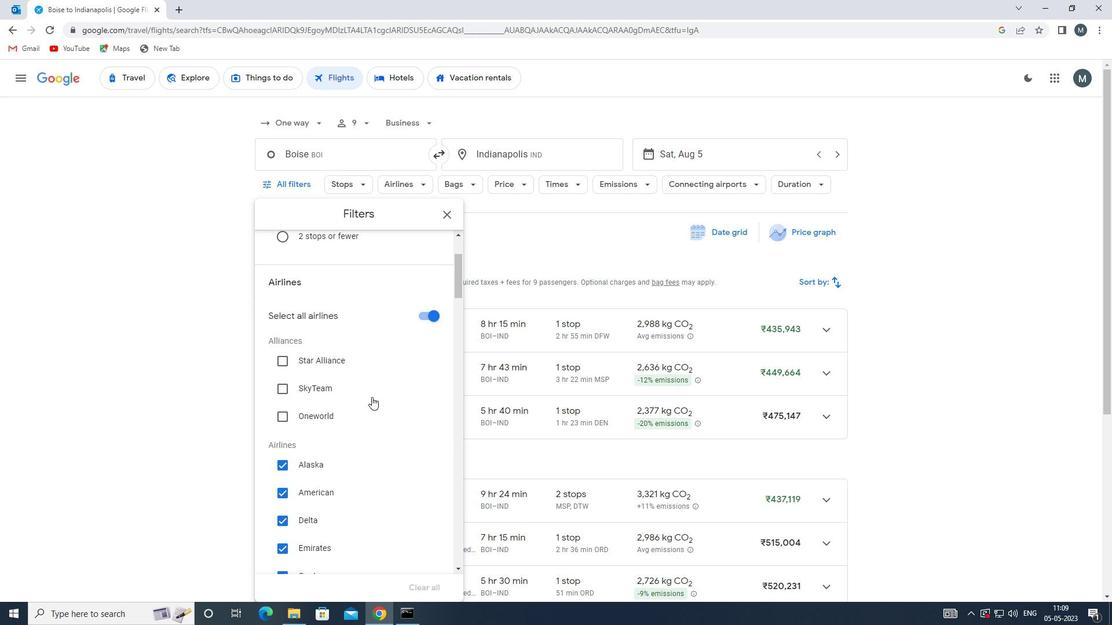 
Action: Mouse moved to (427, 259)
Screenshot: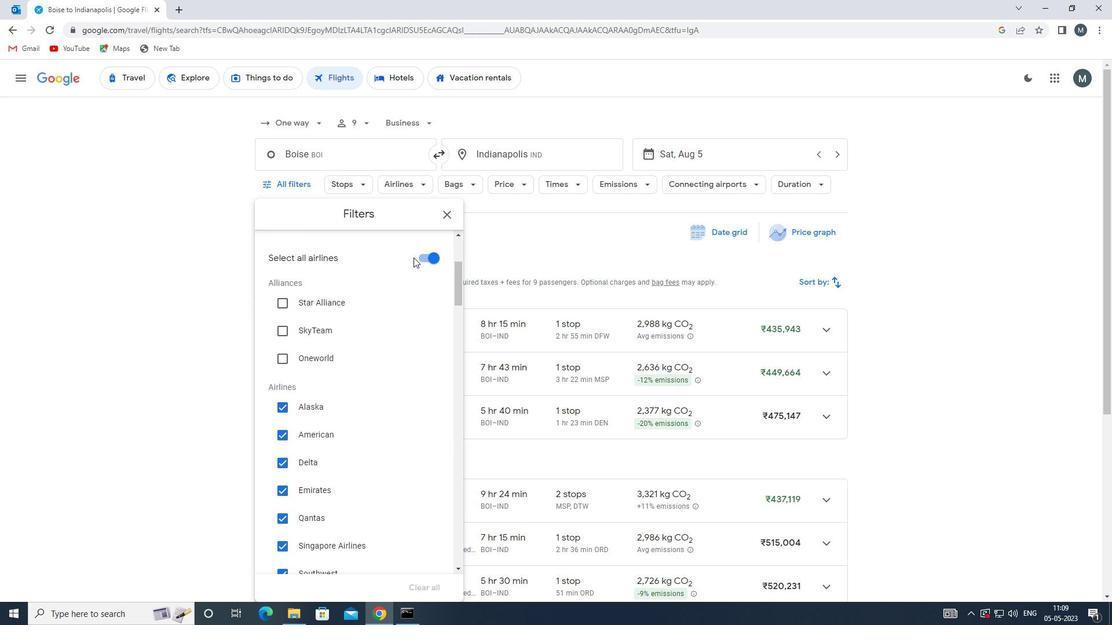 
Action: Mouse pressed left at (427, 259)
Screenshot: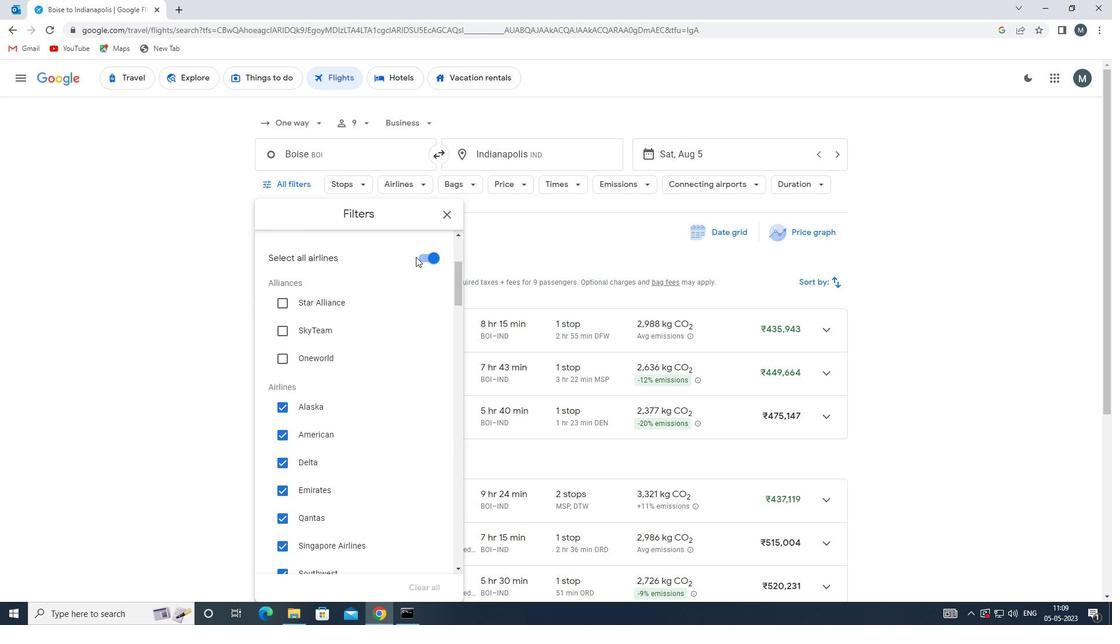 
Action: Mouse moved to (296, 406)
Screenshot: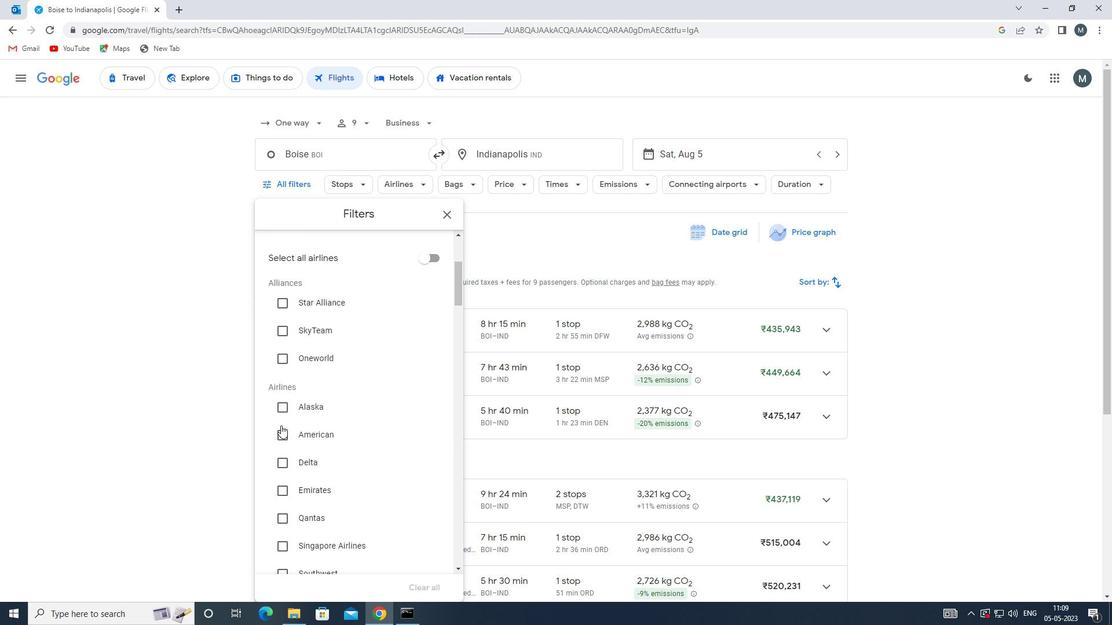
Action: Mouse pressed left at (296, 406)
Screenshot: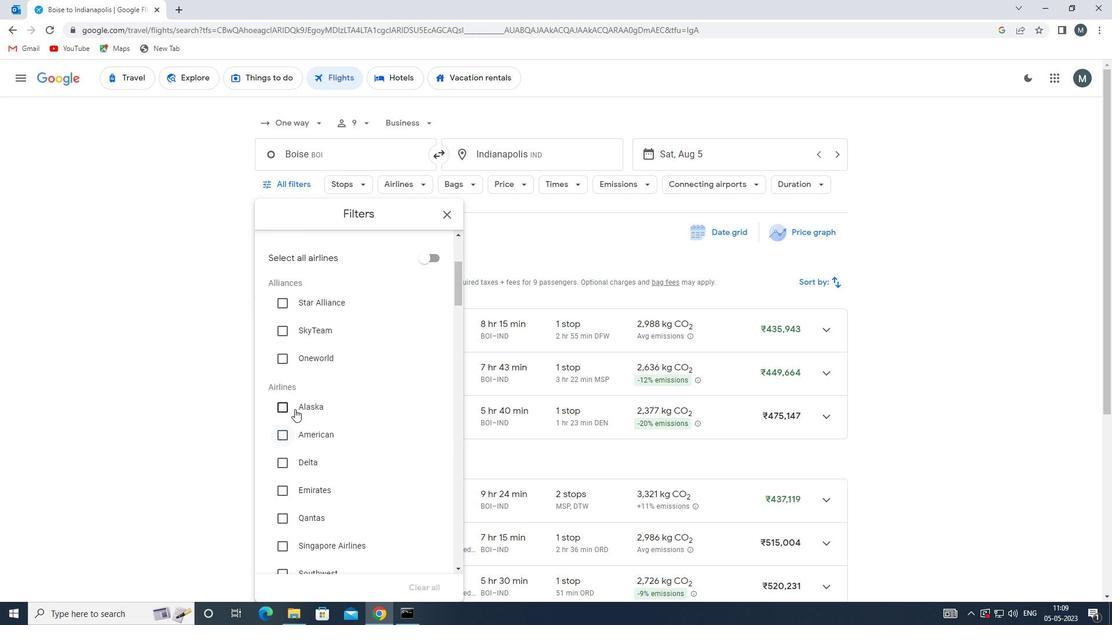 
Action: Mouse moved to (337, 405)
Screenshot: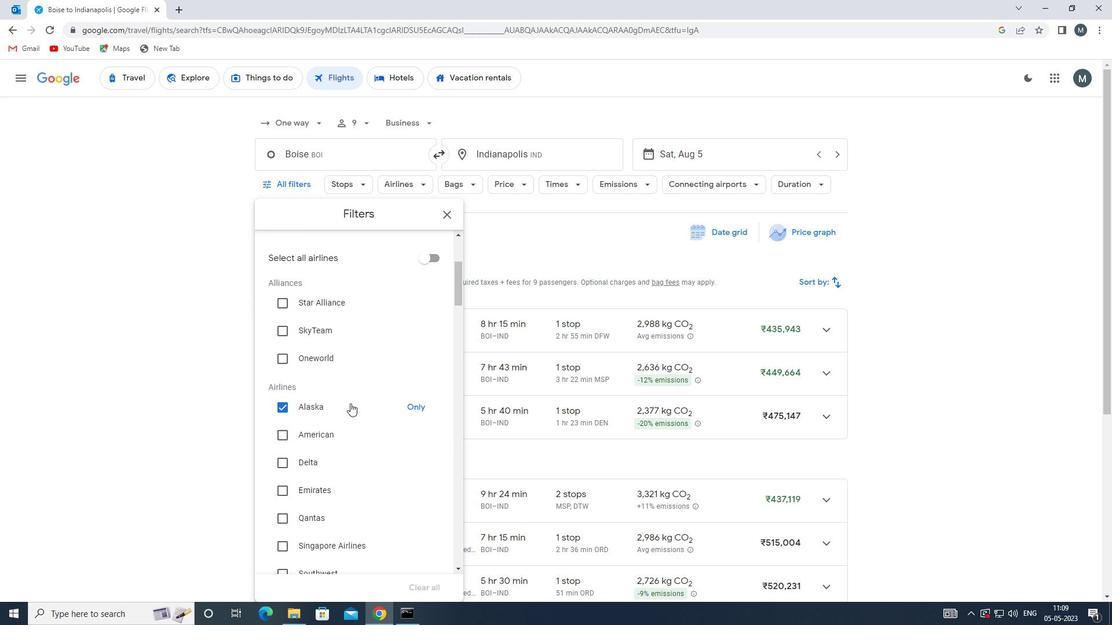 
Action: Mouse scrolled (337, 404) with delta (0, 0)
Screenshot: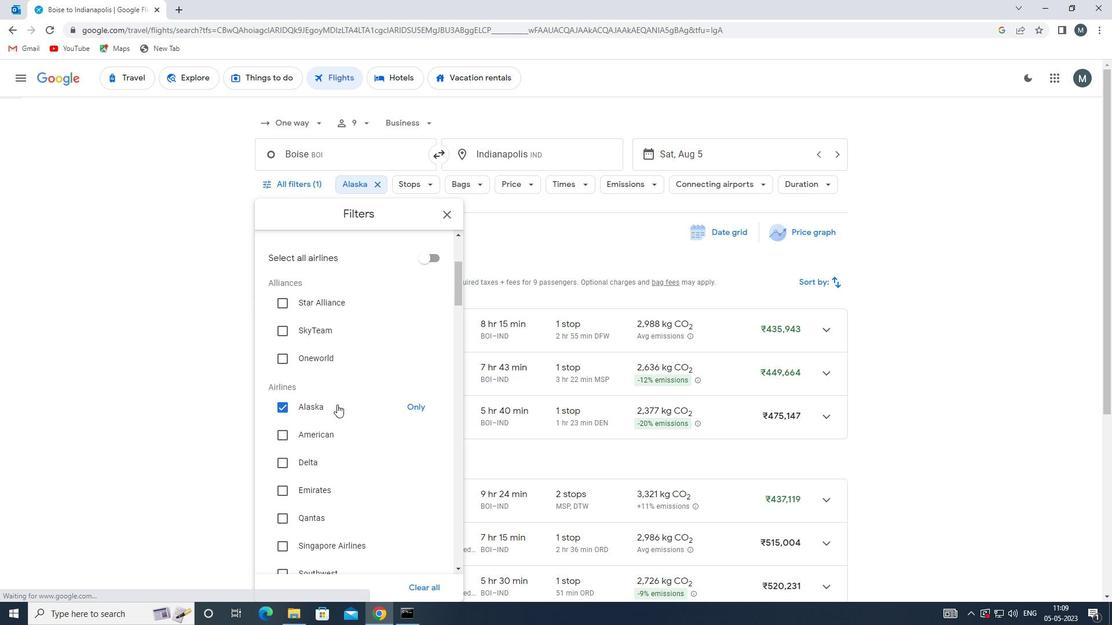 
Action: Mouse scrolled (337, 404) with delta (0, 0)
Screenshot: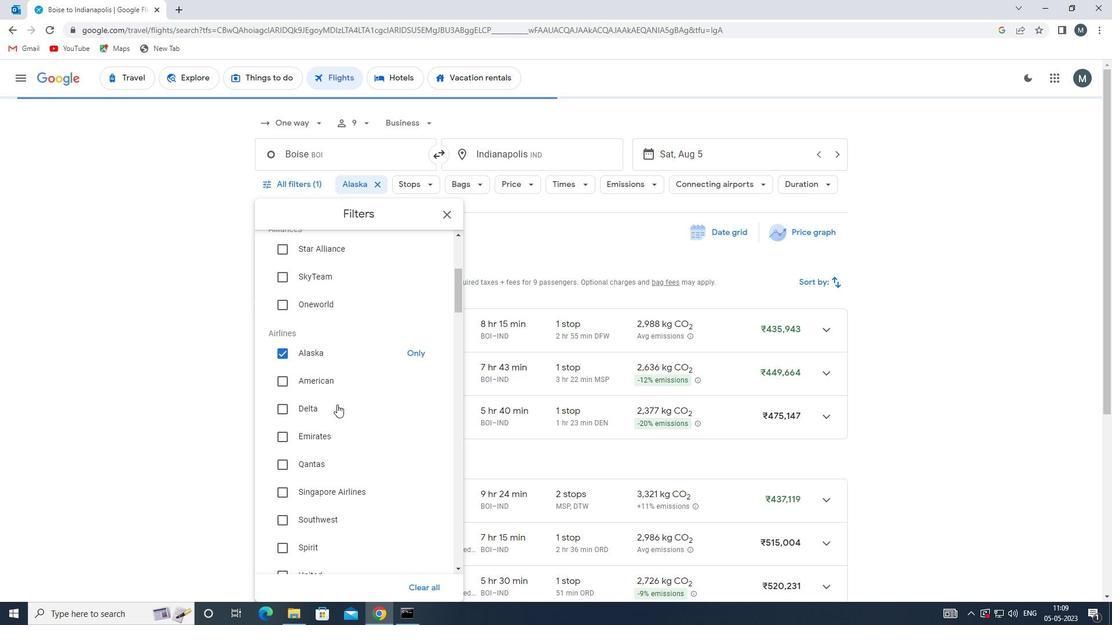 
Action: Mouse scrolled (337, 404) with delta (0, 0)
Screenshot: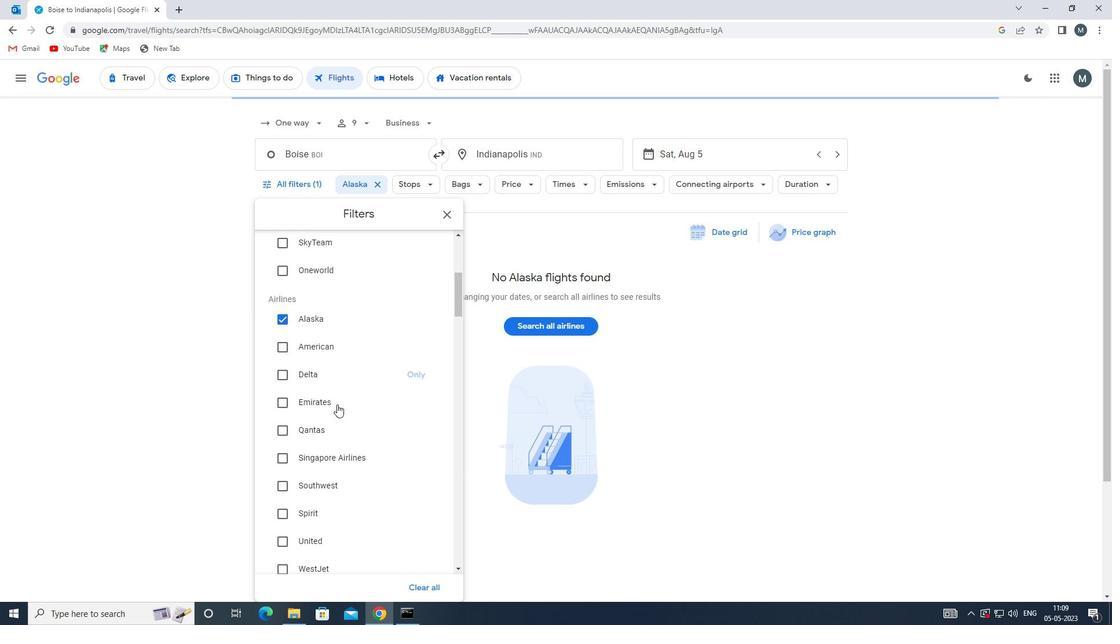 
Action: Mouse moved to (336, 405)
Screenshot: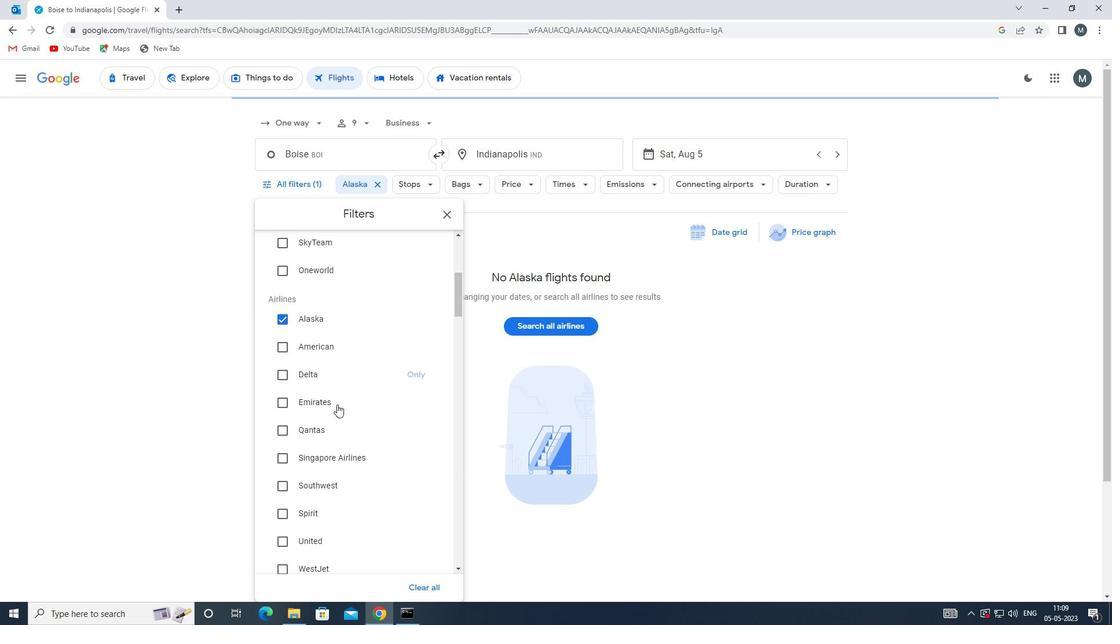 
Action: Mouse scrolled (336, 405) with delta (0, 0)
Screenshot: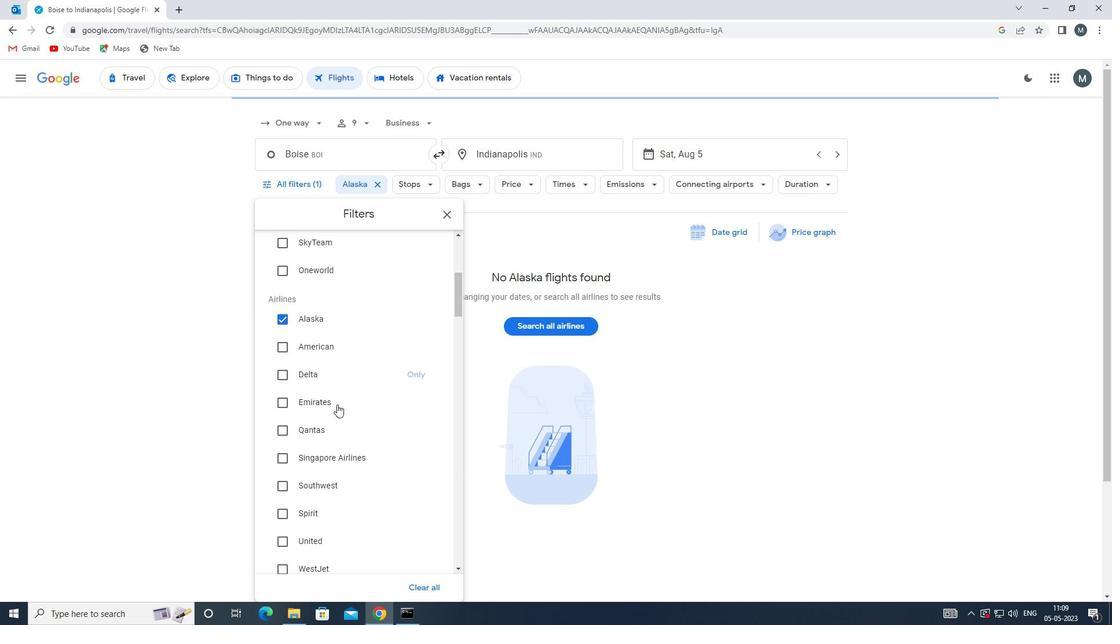 
Action: Mouse moved to (335, 408)
Screenshot: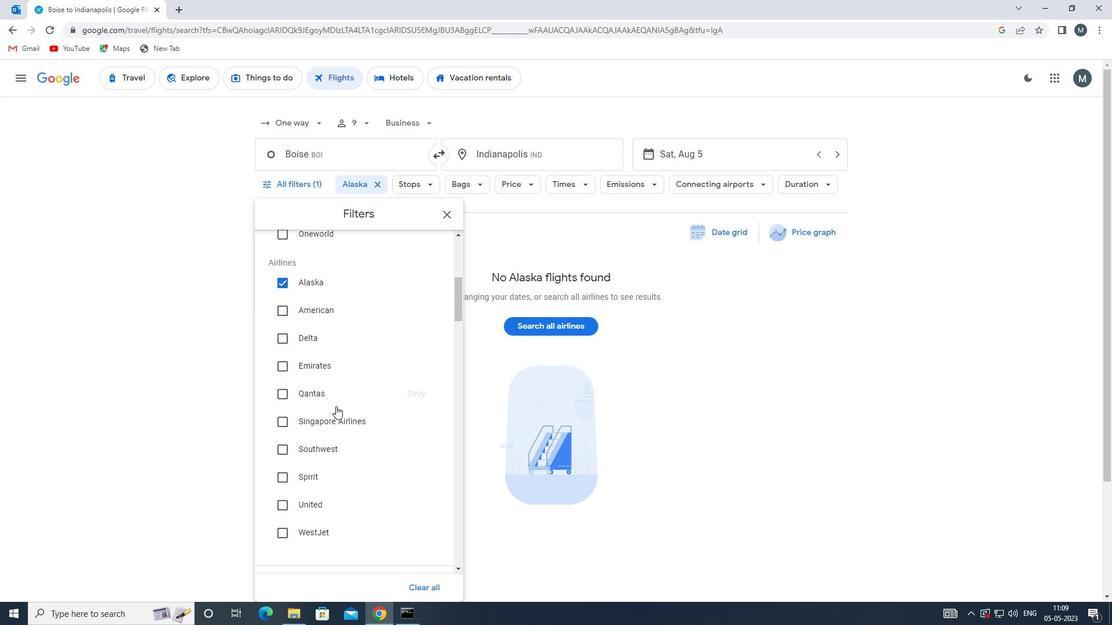 
Action: Mouse scrolled (335, 408) with delta (0, 0)
Screenshot: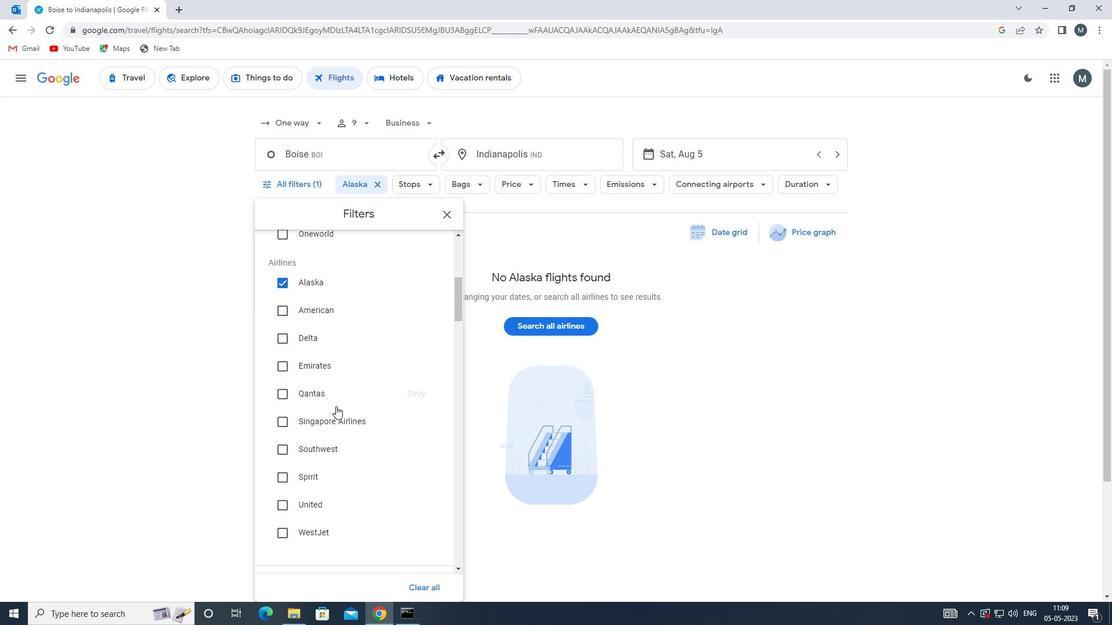 
Action: Mouse moved to (424, 446)
Screenshot: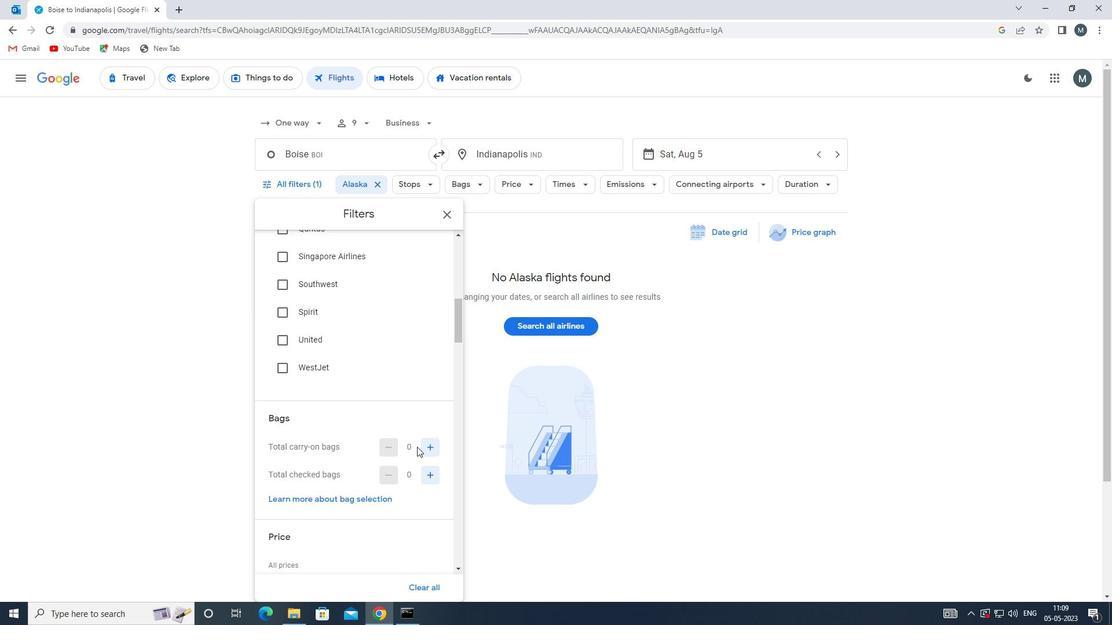 
Action: Mouse pressed left at (424, 446)
Screenshot: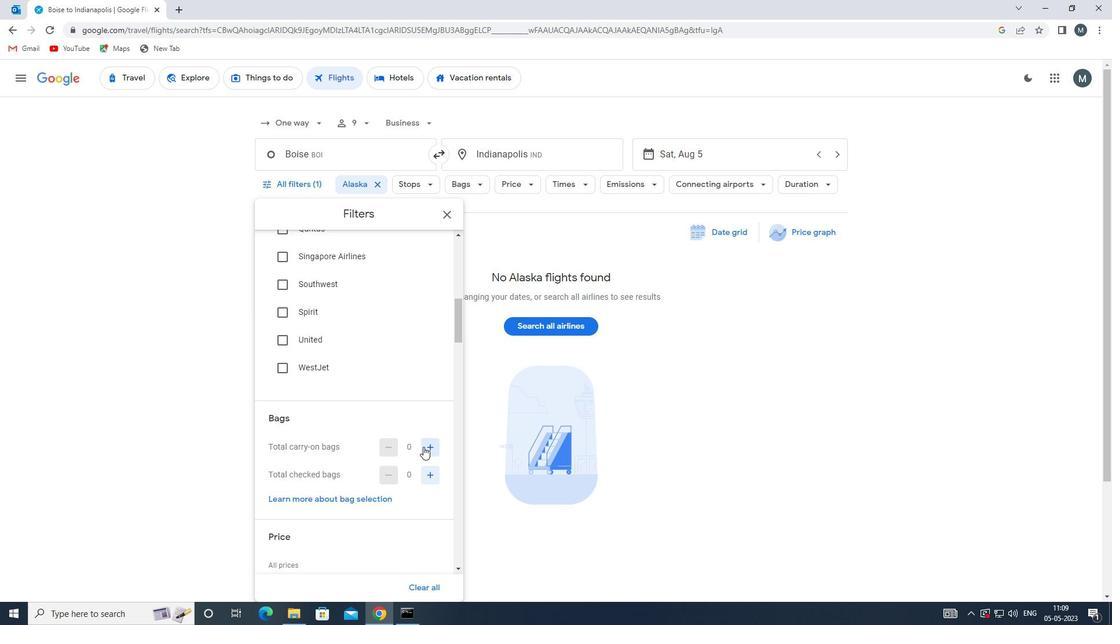 
Action: Mouse pressed left at (424, 446)
Screenshot: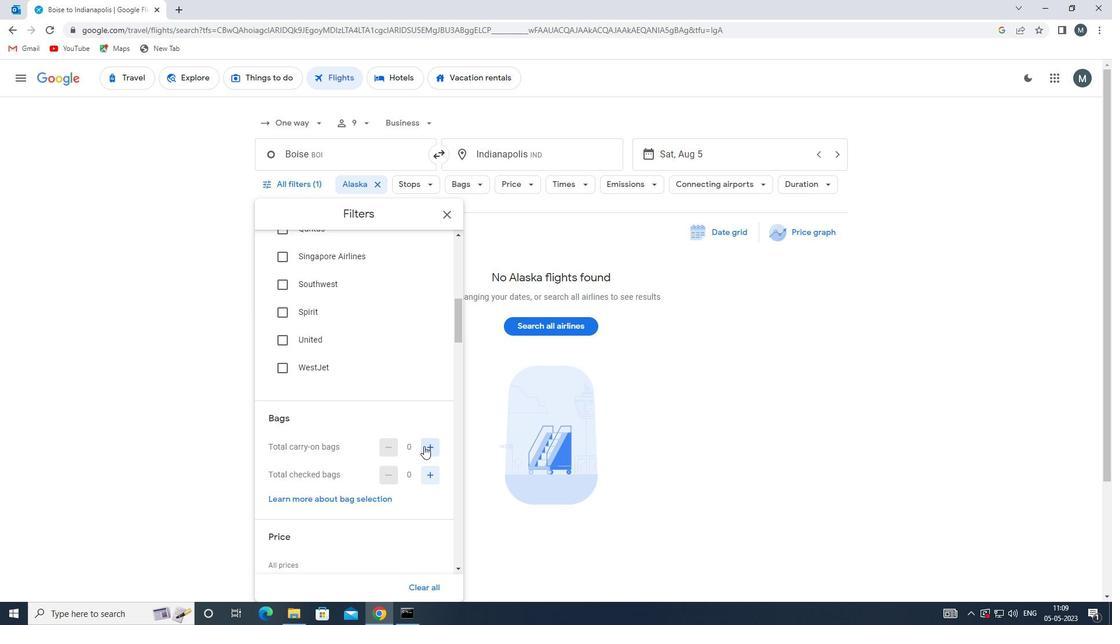 
Action: Mouse moved to (353, 429)
Screenshot: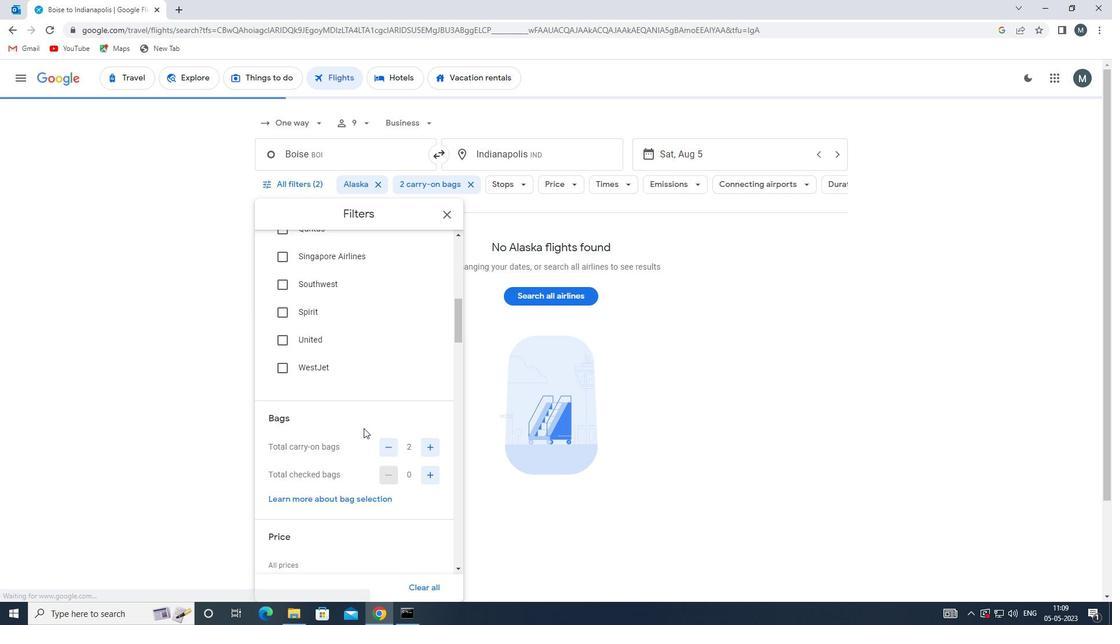 
Action: Mouse scrolled (353, 428) with delta (0, 0)
Screenshot: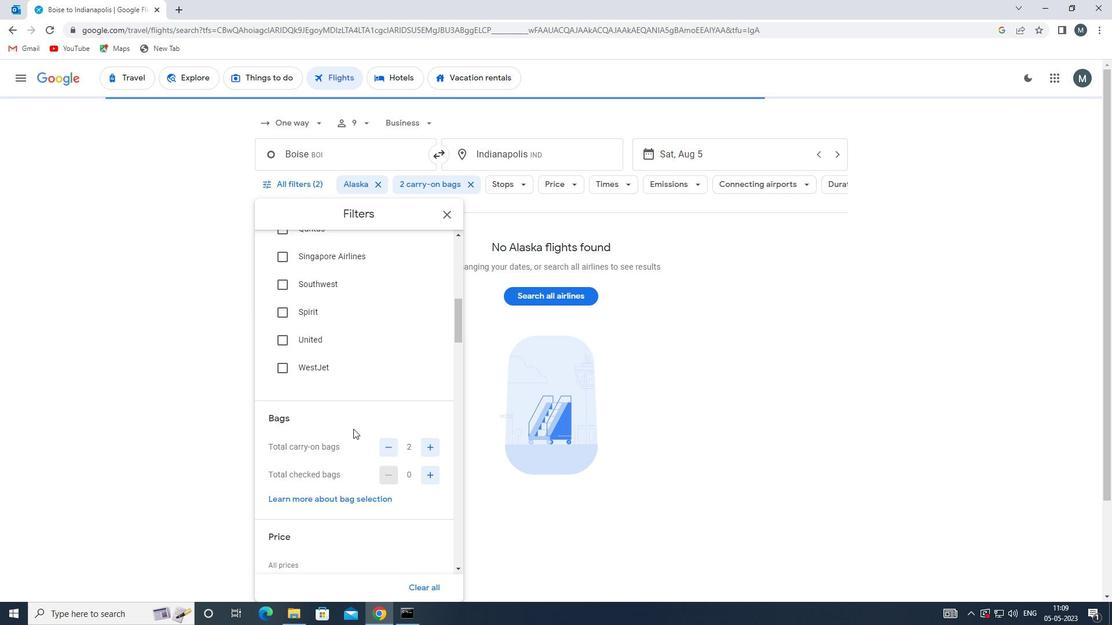 
Action: Mouse scrolled (353, 428) with delta (0, 0)
Screenshot: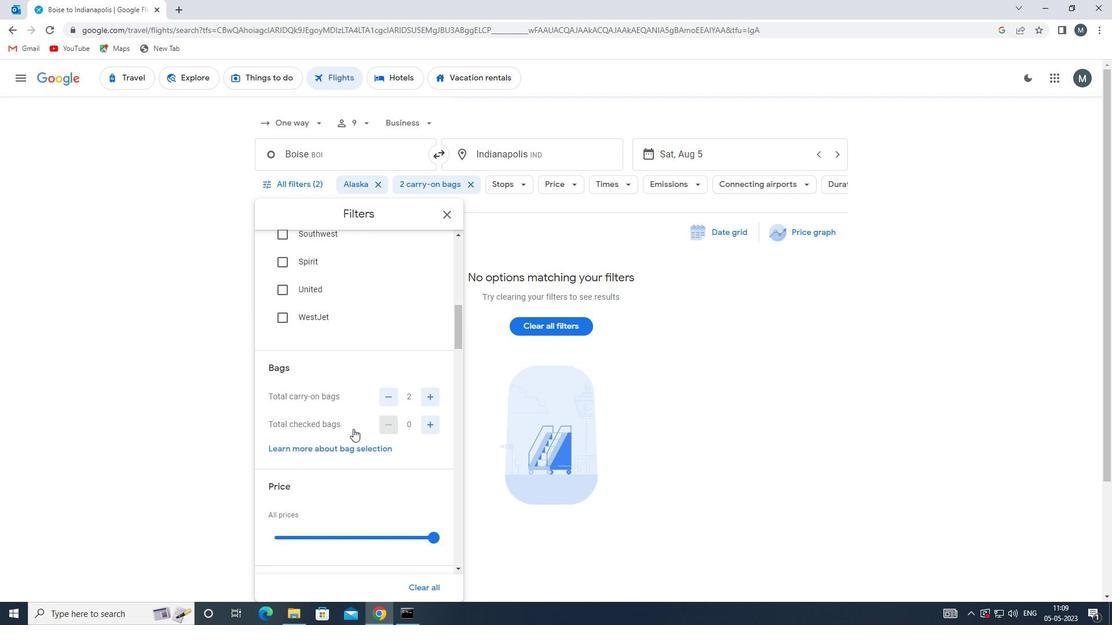 
Action: Mouse moved to (322, 445)
Screenshot: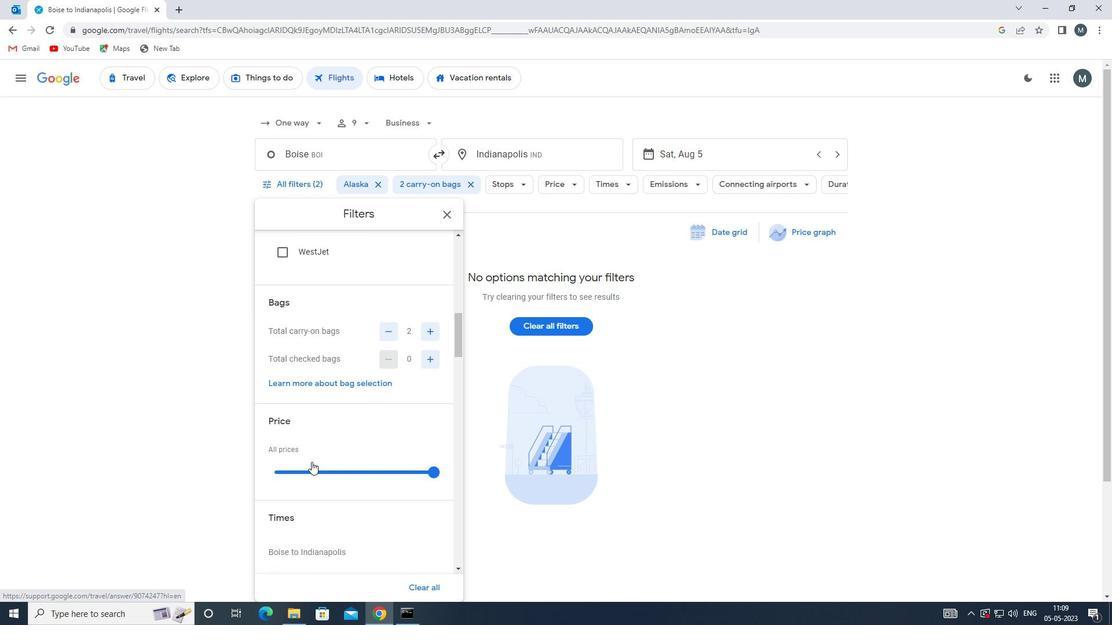 
Action: Mouse scrolled (322, 444) with delta (0, 0)
Screenshot: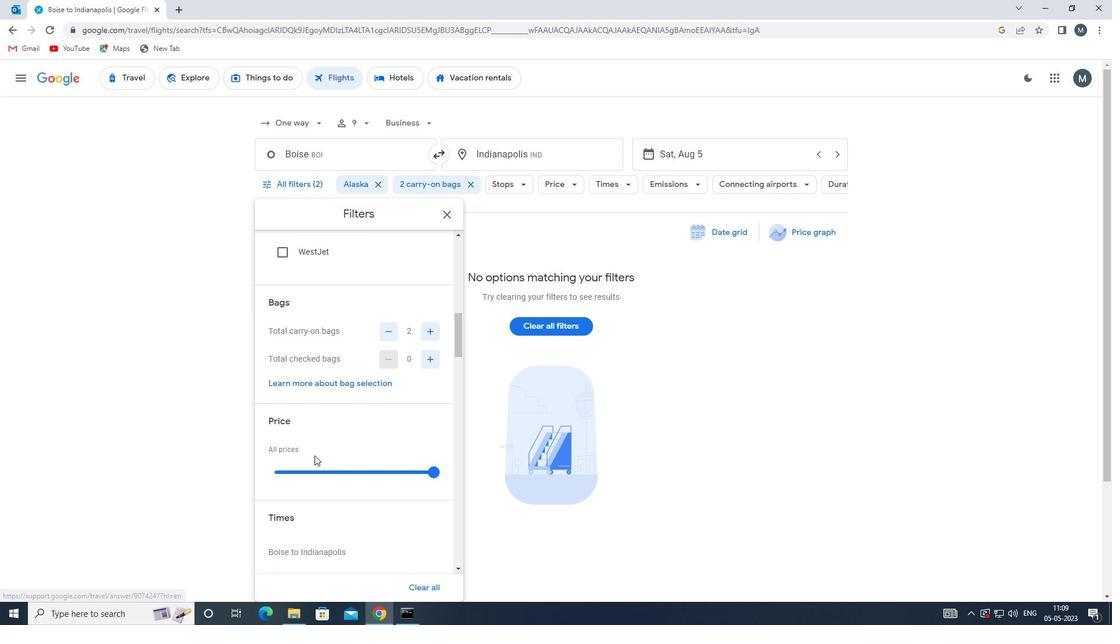 
Action: Mouse moved to (318, 415)
Screenshot: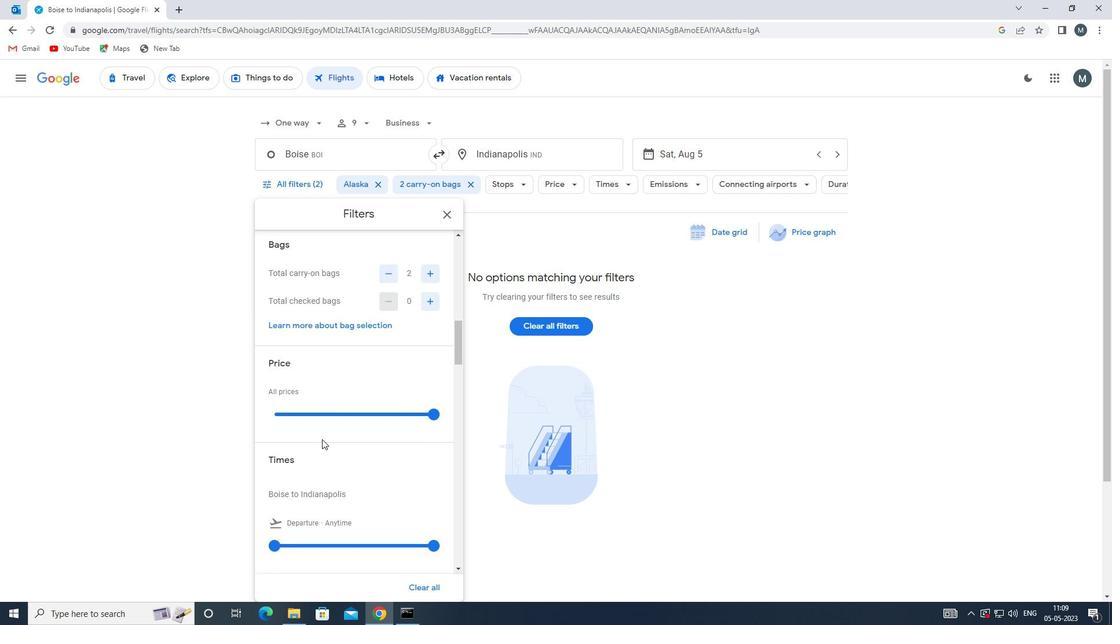
Action: Mouse pressed left at (318, 415)
Screenshot: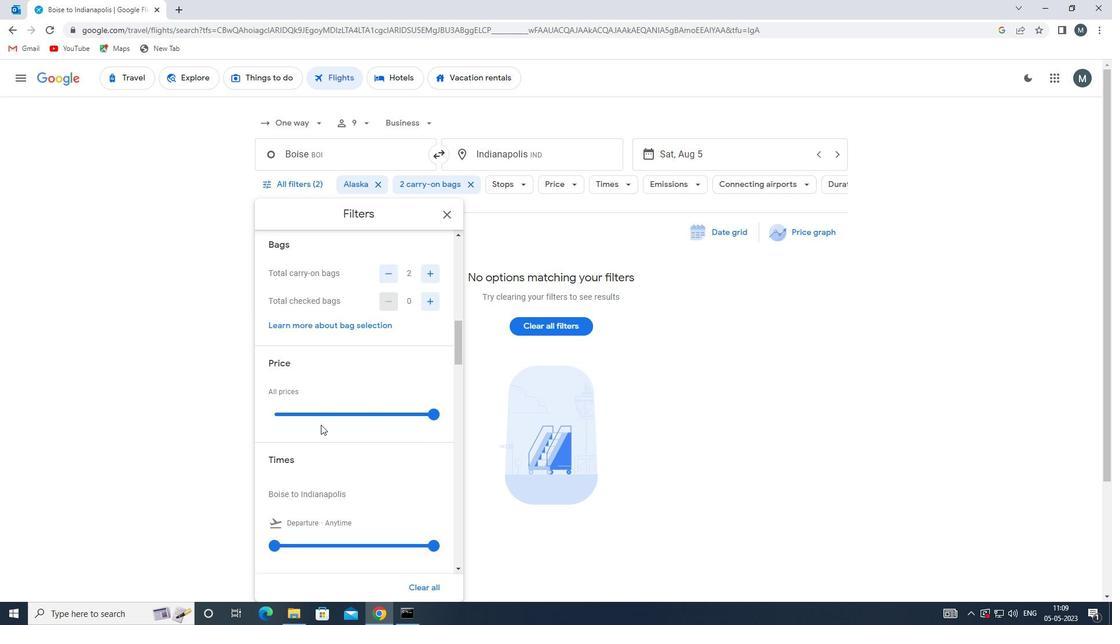 
Action: Mouse moved to (318, 415)
Screenshot: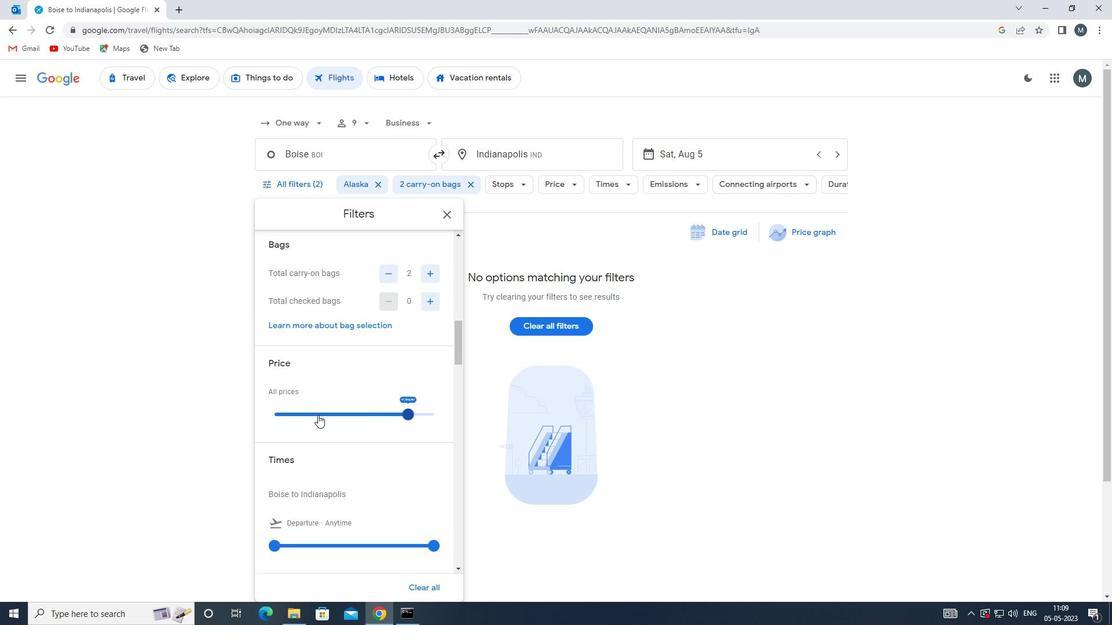 
Action: Mouse pressed left at (318, 415)
Screenshot: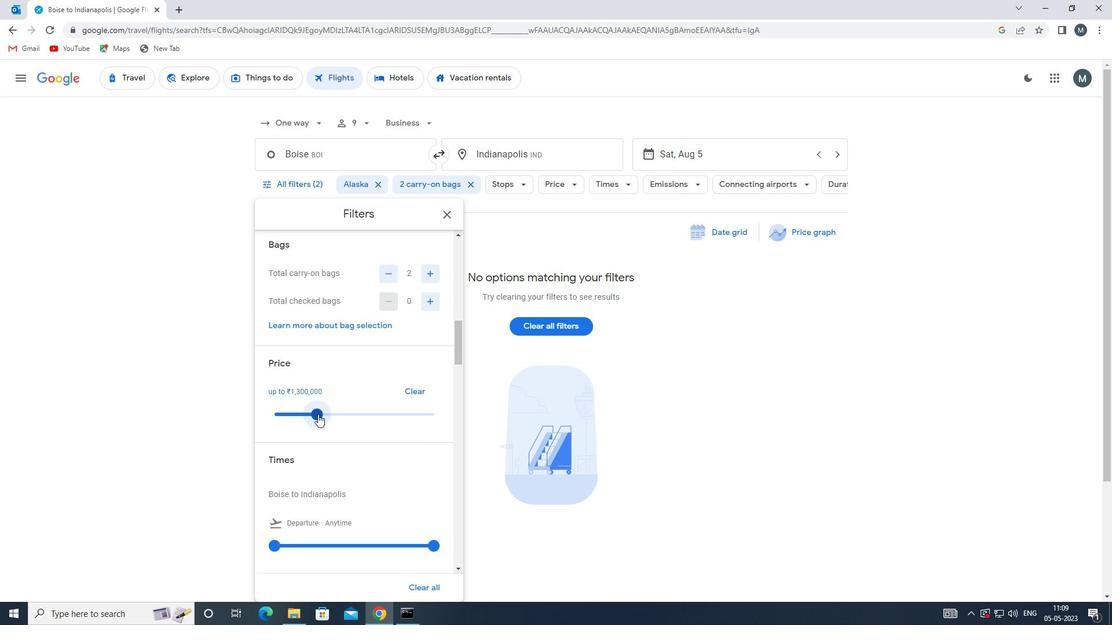 
Action: Mouse moved to (334, 405)
Screenshot: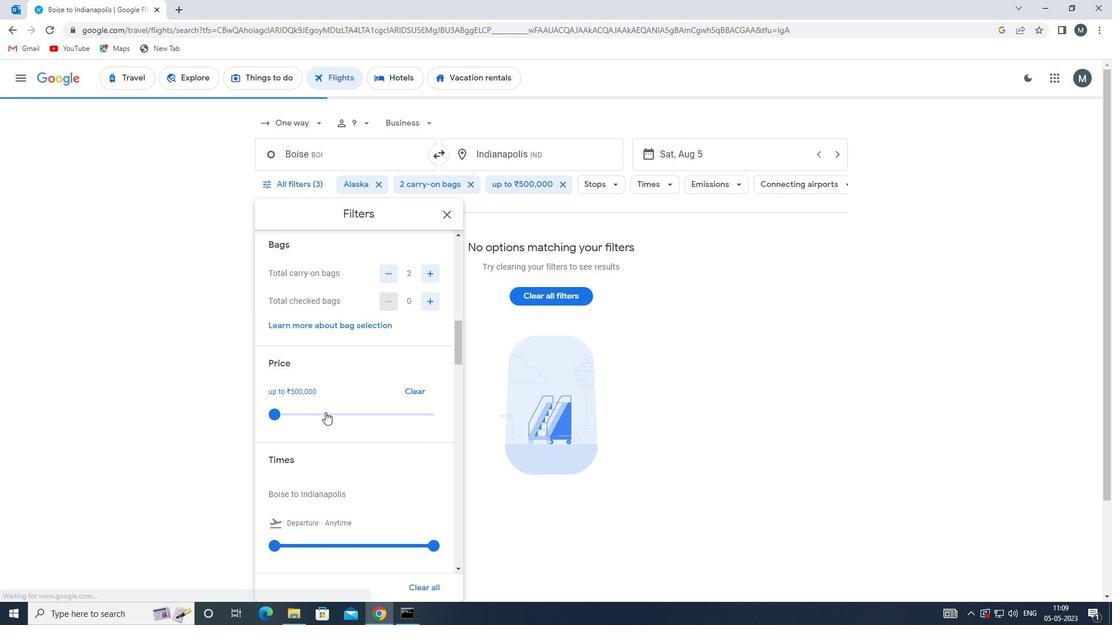 
Action: Mouse scrolled (334, 404) with delta (0, 0)
Screenshot: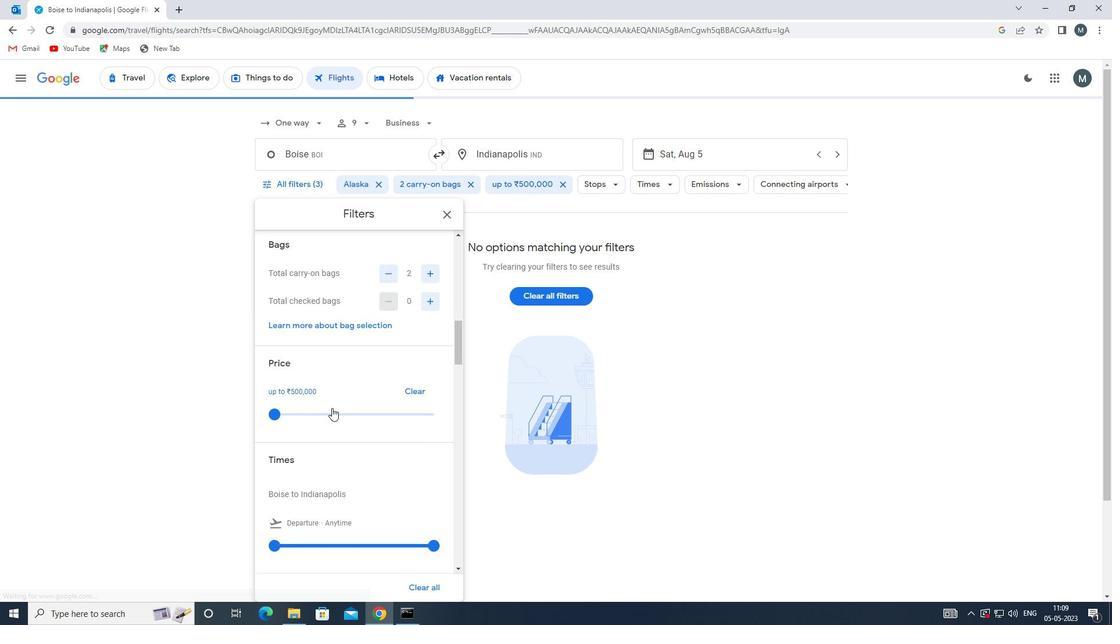 
Action: Mouse scrolled (334, 404) with delta (0, 0)
Screenshot: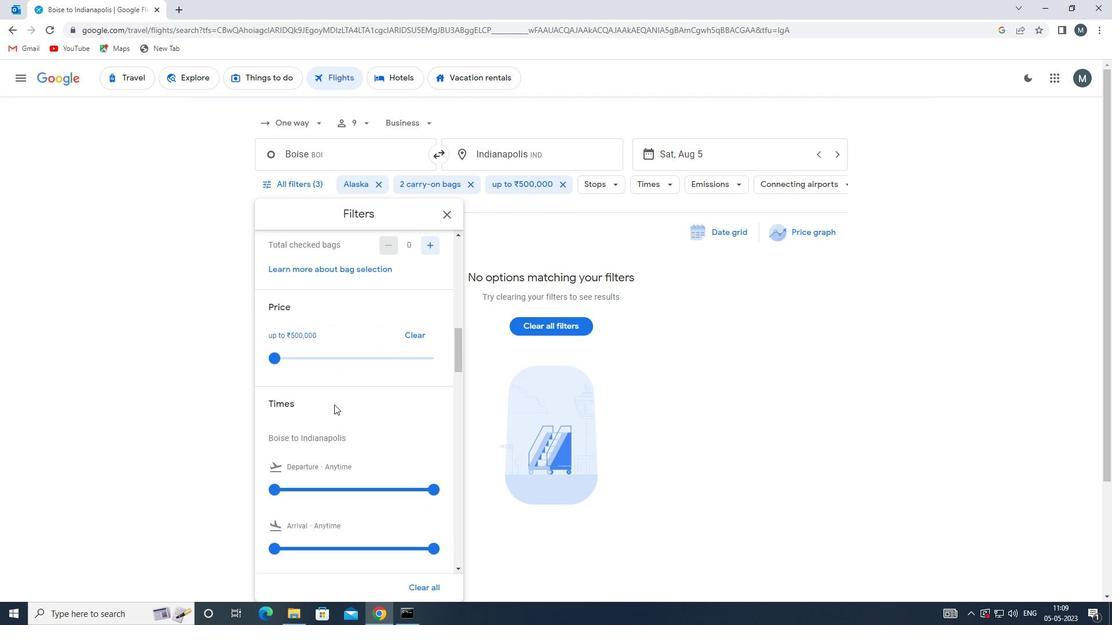 
Action: Mouse moved to (274, 427)
Screenshot: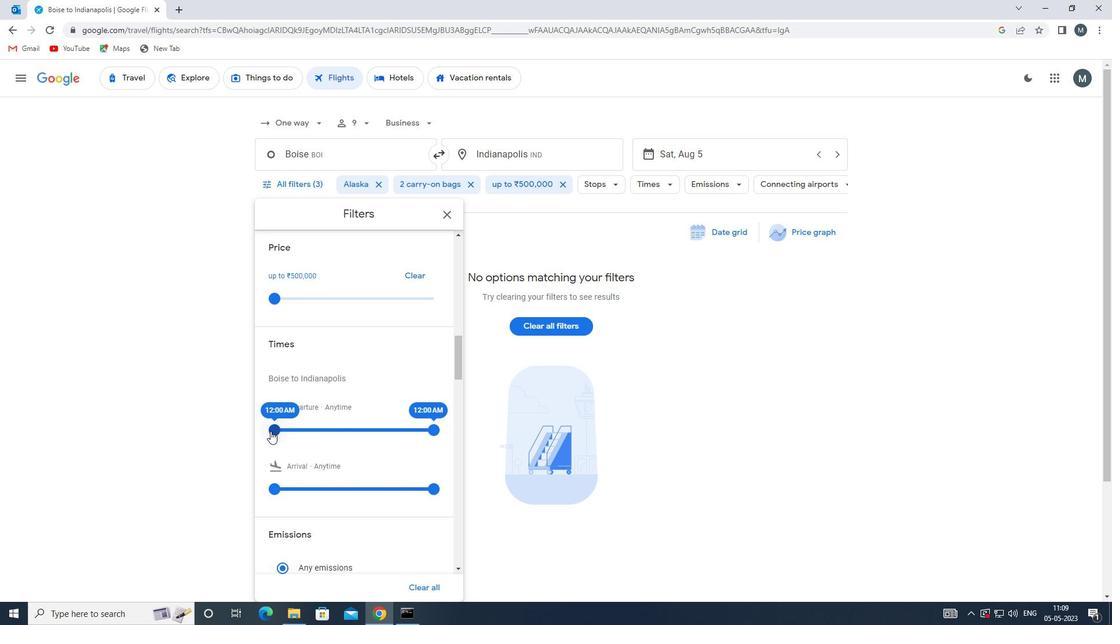 
Action: Mouse pressed left at (274, 427)
Screenshot: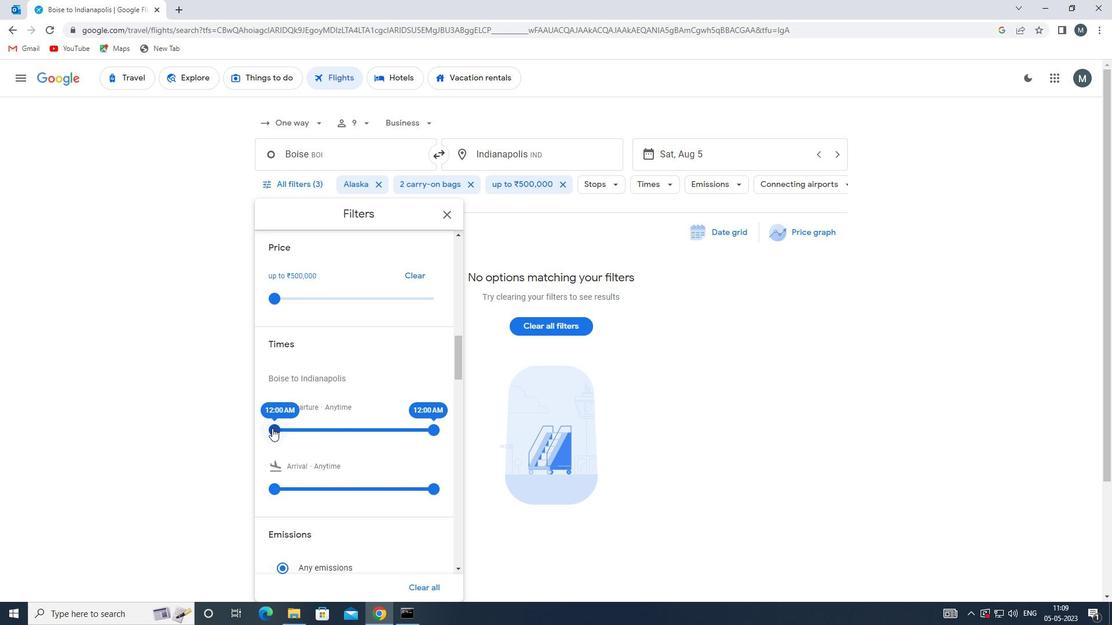 
Action: Mouse moved to (429, 427)
Screenshot: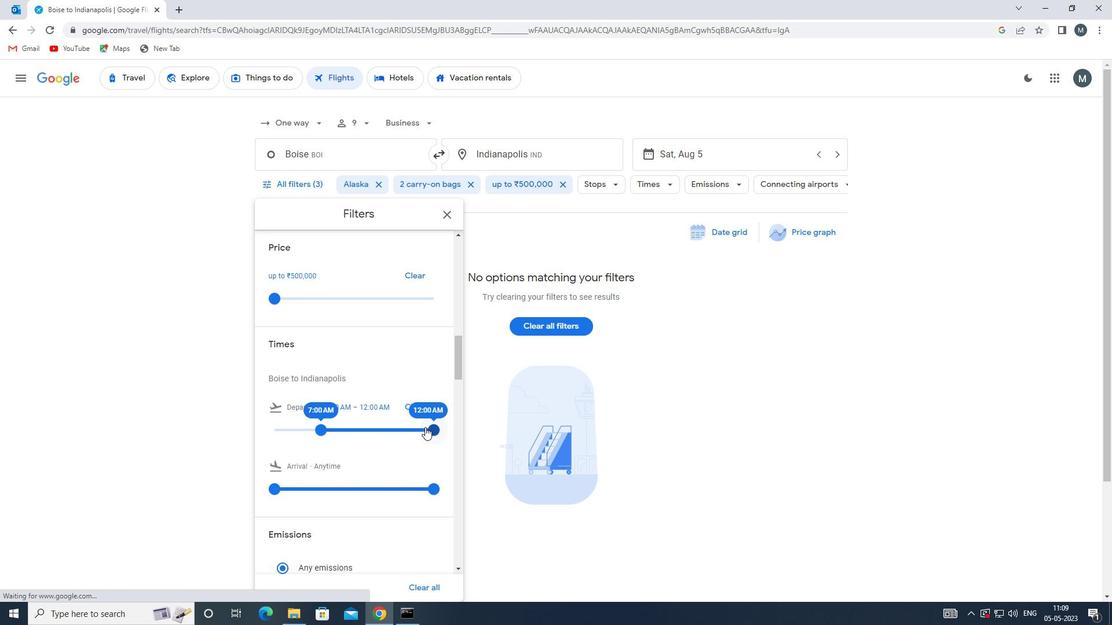 
Action: Mouse pressed left at (429, 427)
Screenshot: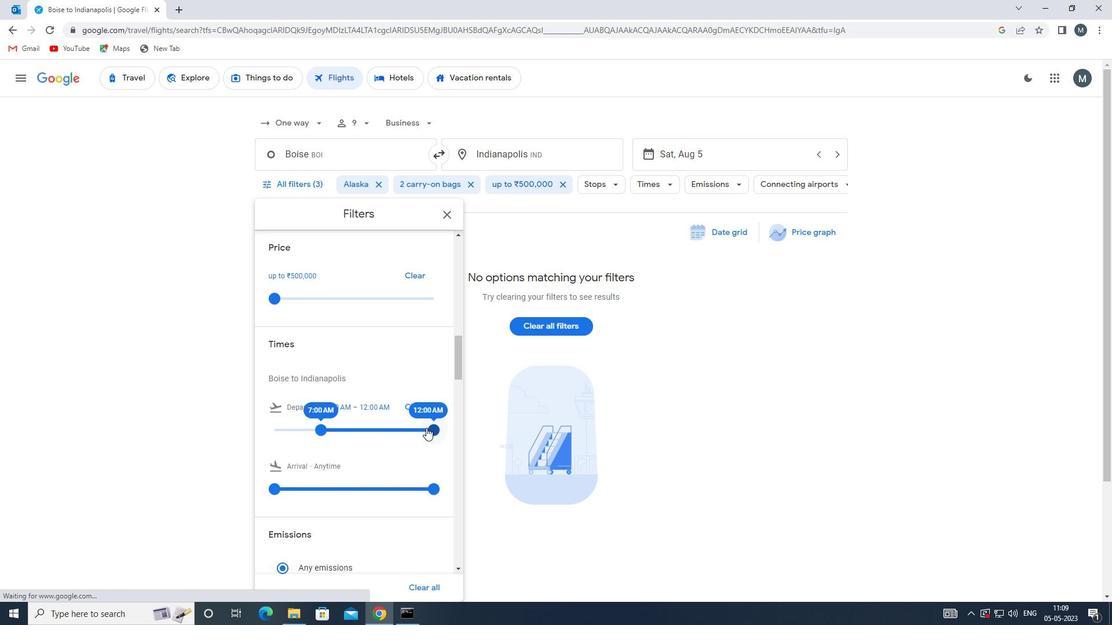 
Action: Mouse moved to (339, 415)
Screenshot: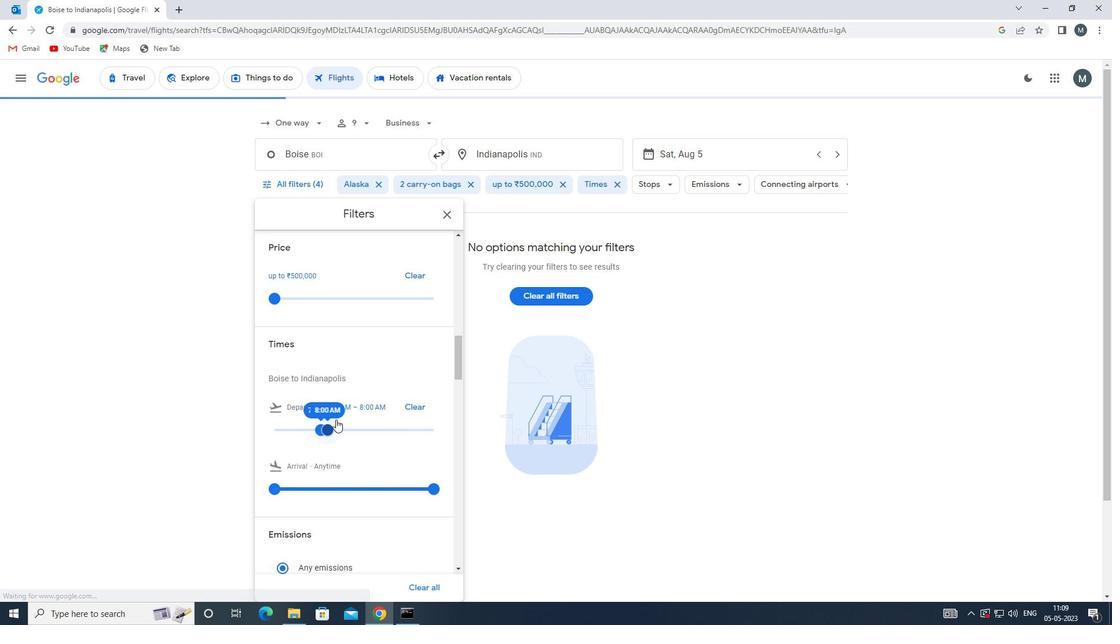 
Action: Mouse scrolled (339, 414) with delta (0, 0)
Screenshot: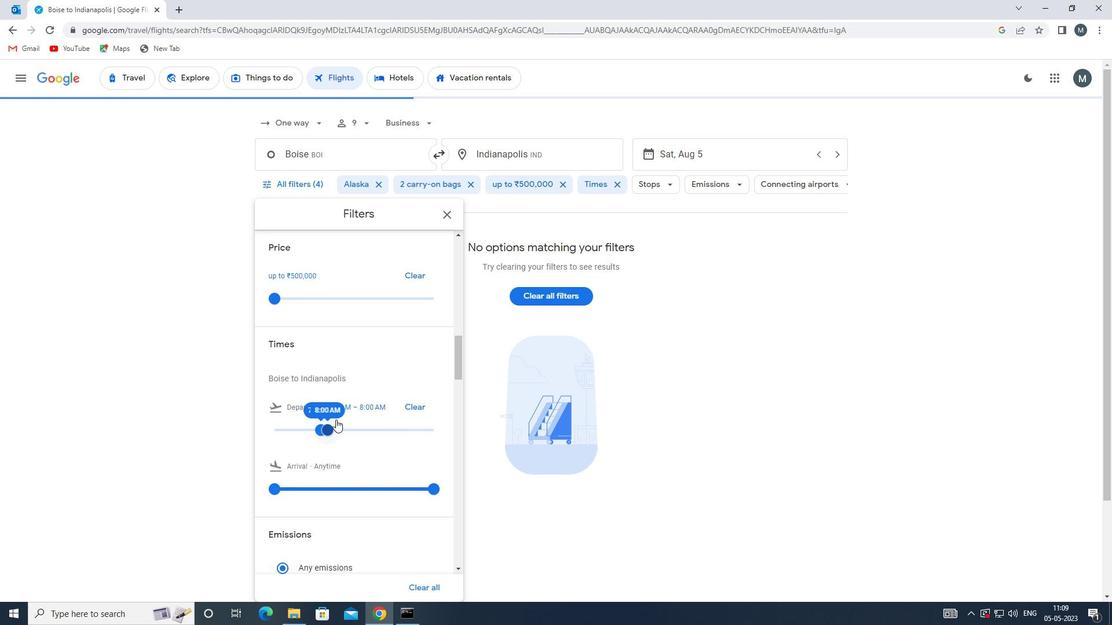 
Action: Mouse moved to (447, 214)
Screenshot: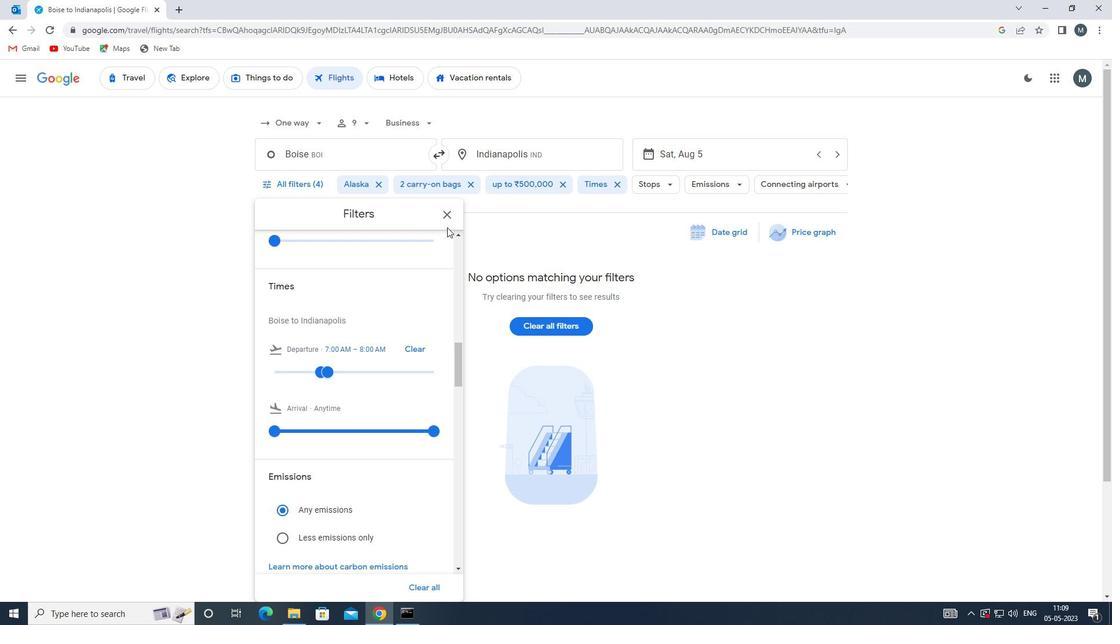
Action: Mouse pressed left at (447, 214)
Screenshot: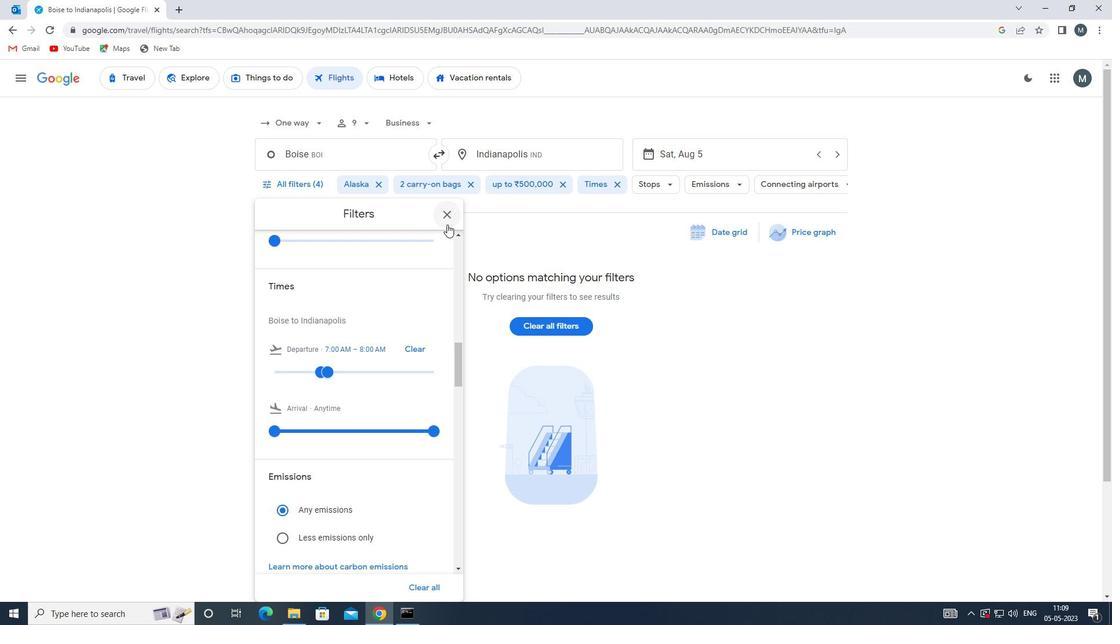 
Action: Mouse moved to (432, 235)
Screenshot: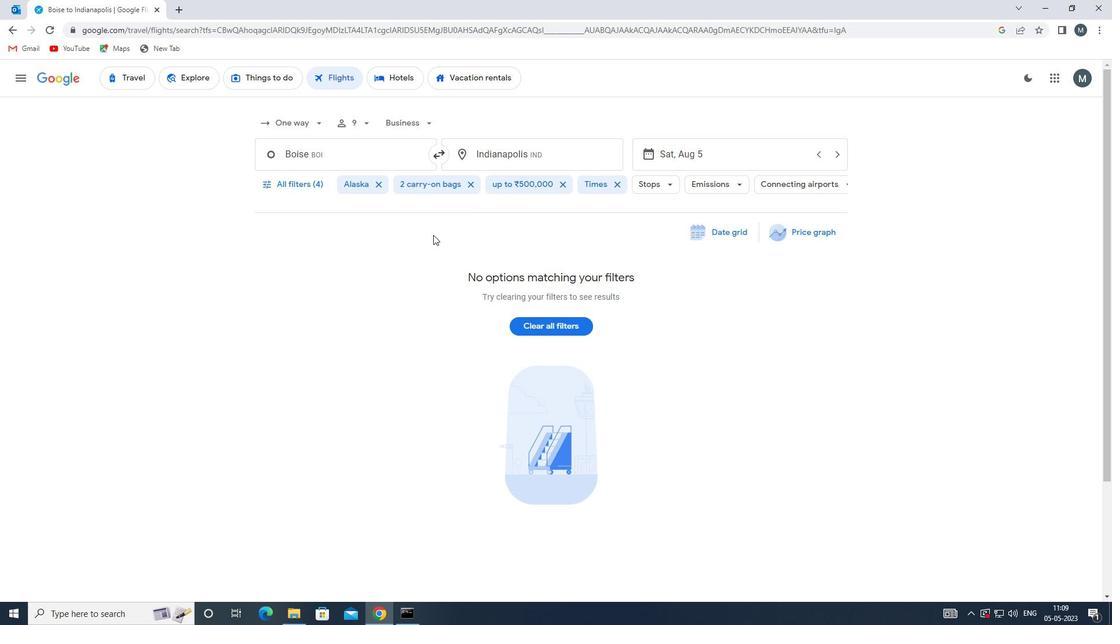 
